 Task: Open Card Customer Retention Review in Board Sales Pipeline Management Tools to Workspace Inventory Management Software and add a team member Softage.4@softage.net, a label Yellow, a checklist Basketball, an attachment from your google drive, a color Yellow and finally, add a card description 'Plan and execute company team-building activity at a pottery class' and a comment 'Given the potential impact of this task on our team workload, let us ensure that we have the necessary resources and support to execute it effectively.'. Add a start date 'Jan 04, 1900' with a due date 'Jan 11, 1900'
Action: Mouse moved to (735, 160)
Screenshot: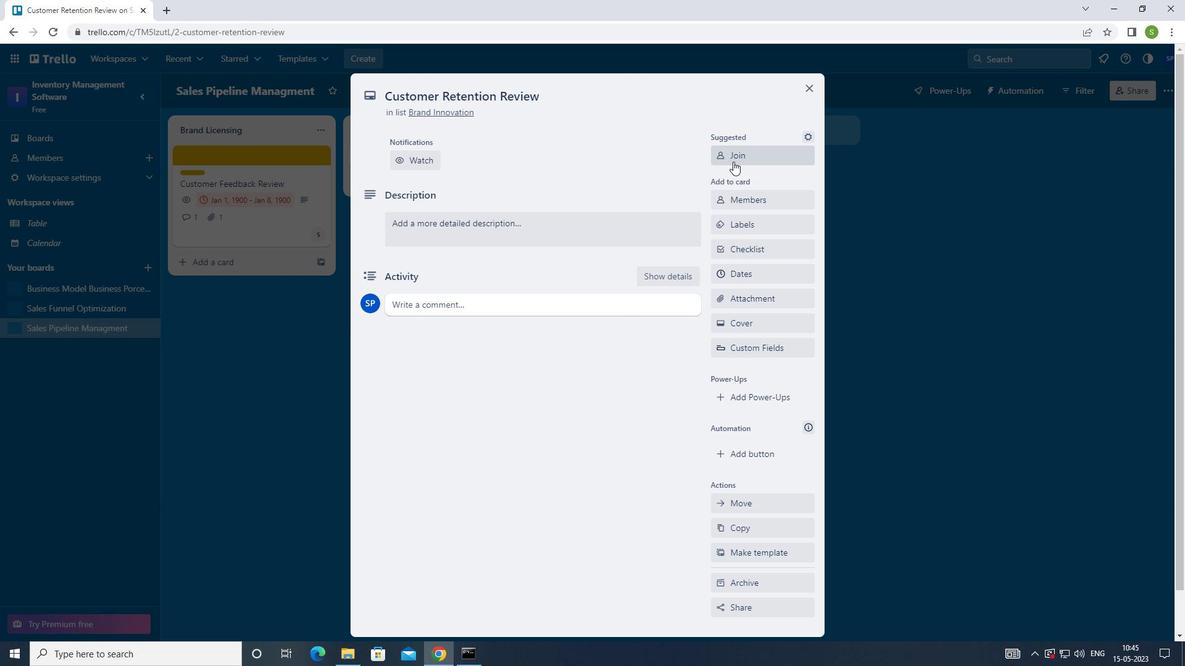 
Action: Mouse pressed left at (735, 160)
Screenshot: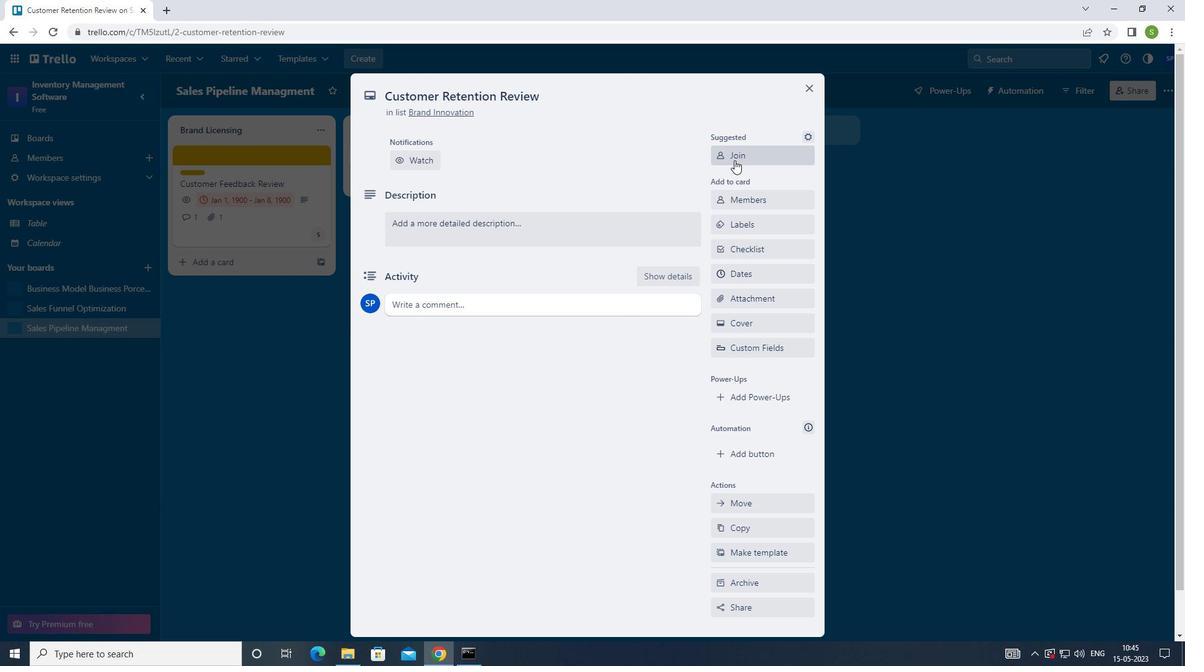 
Action: Mouse moved to (761, 155)
Screenshot: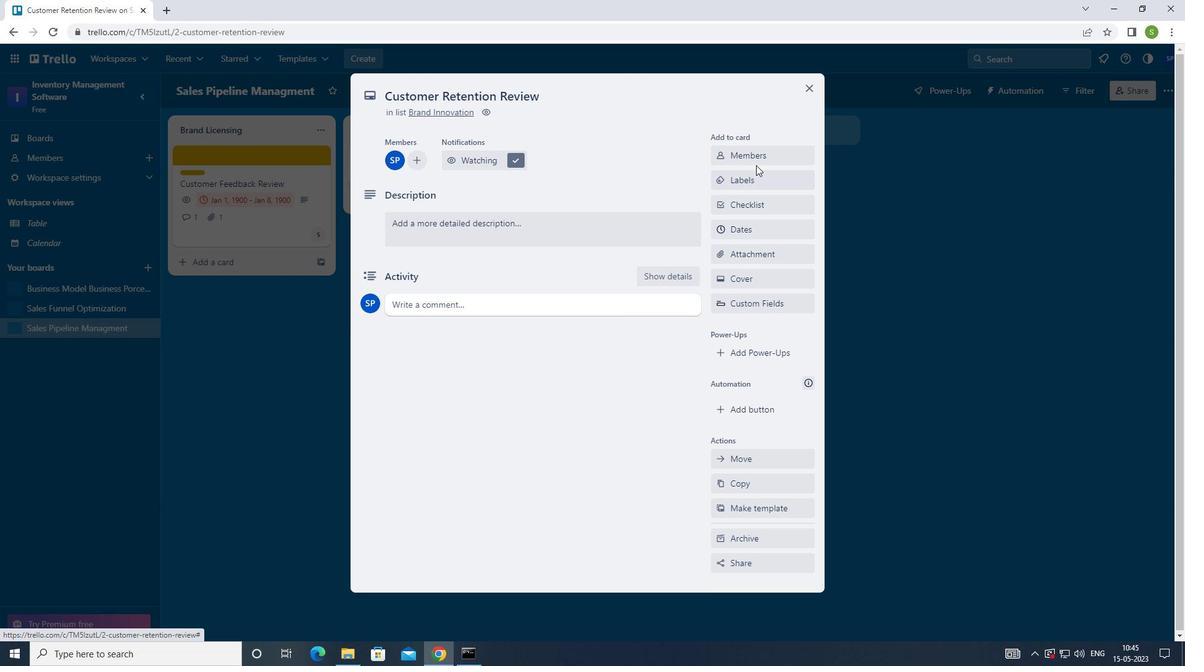 
Action: Mouse pressed left at (761, 155)
Screenshot: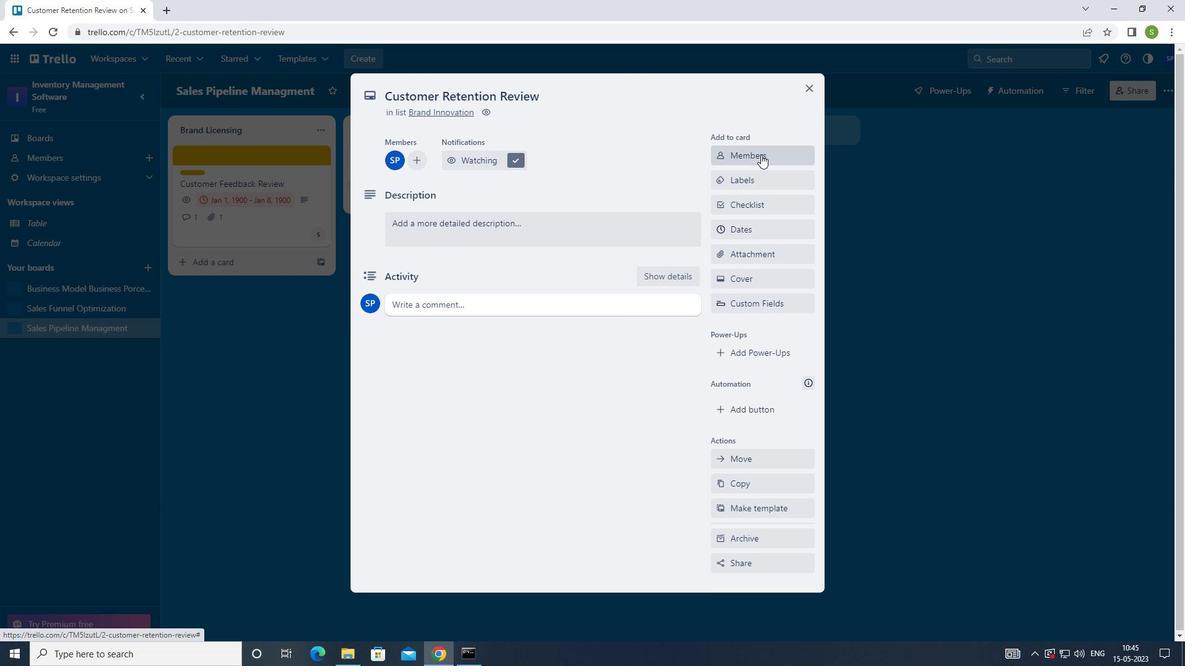 
Action: Mouse moved to (543, 250)
Screenshot: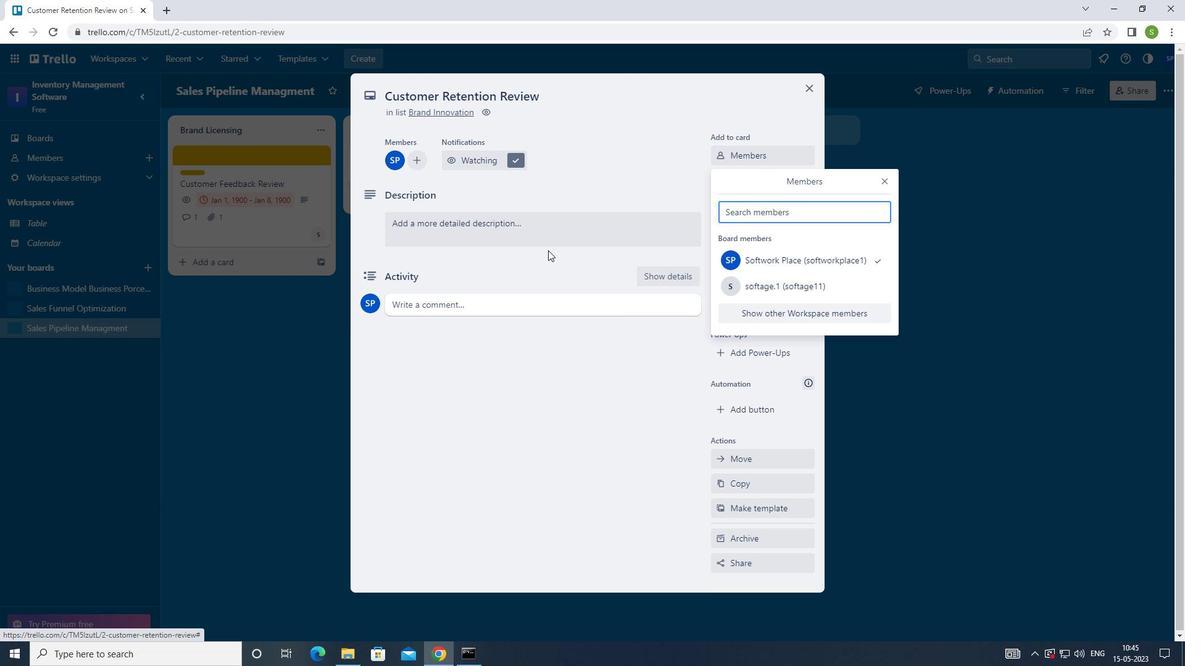 
Action: Key pressed <Key.shift>SOFTAGE.4<Key.shift>@SOFTAGE.NET
Screenshot: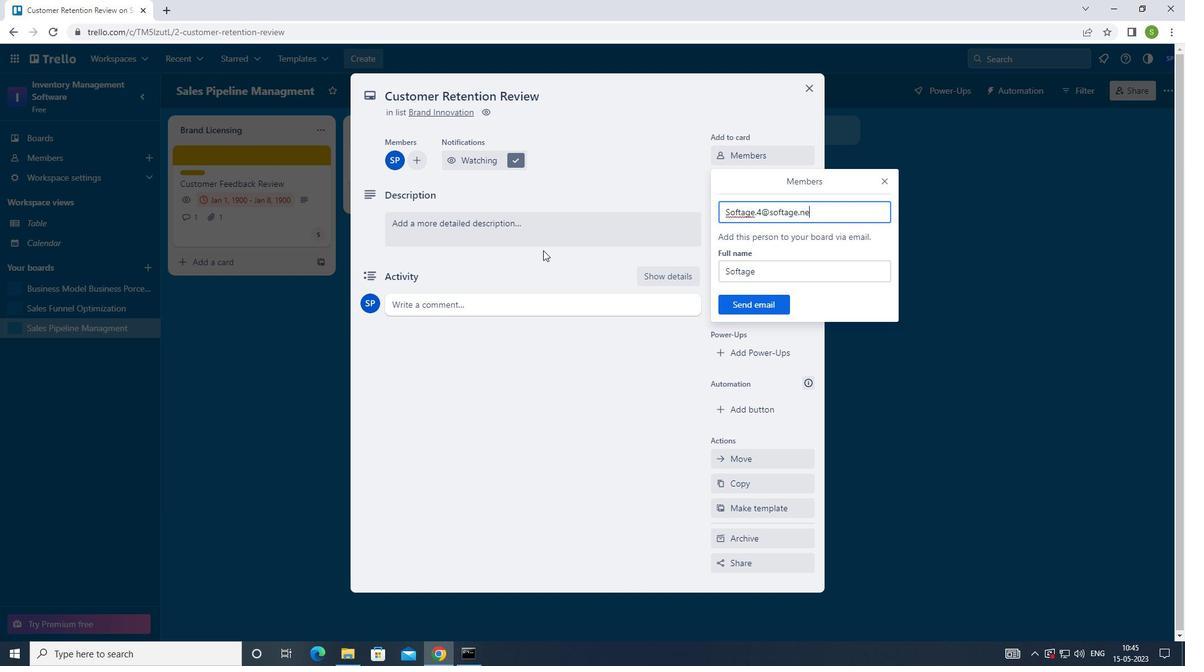 
Action: Mouse moved to (752, 306)
Screenshot: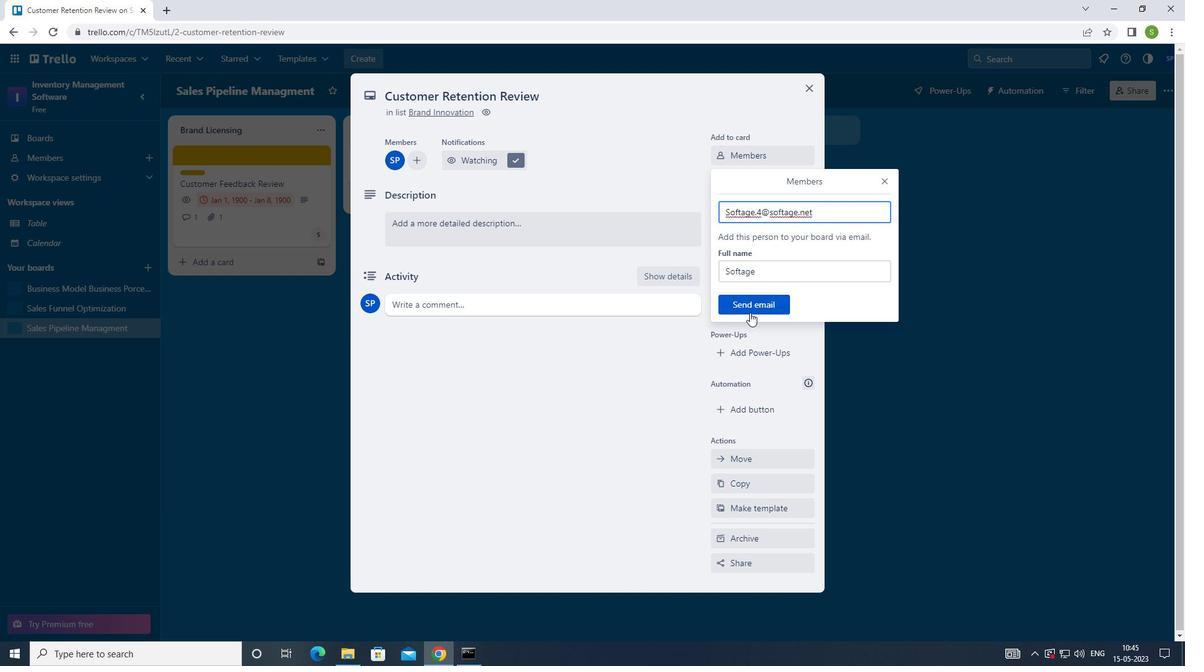 
Action: Mouse pressed left at (752, 306)
Screenshot: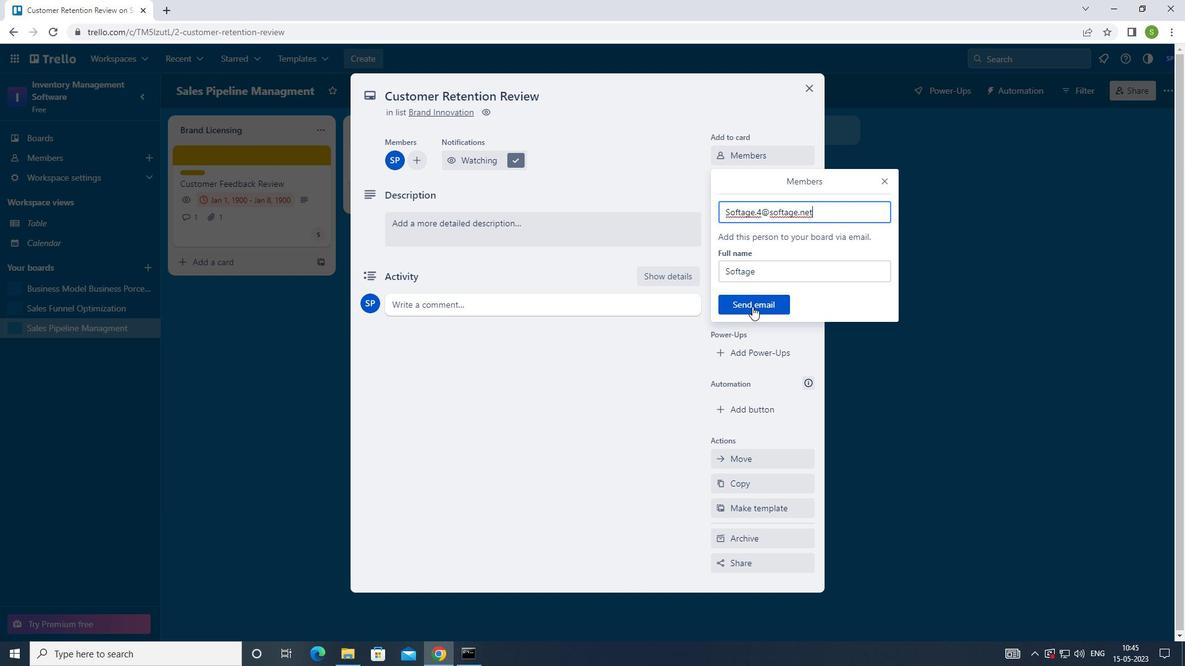 
Action: Mouse moved to (758, 182)
Screenshot: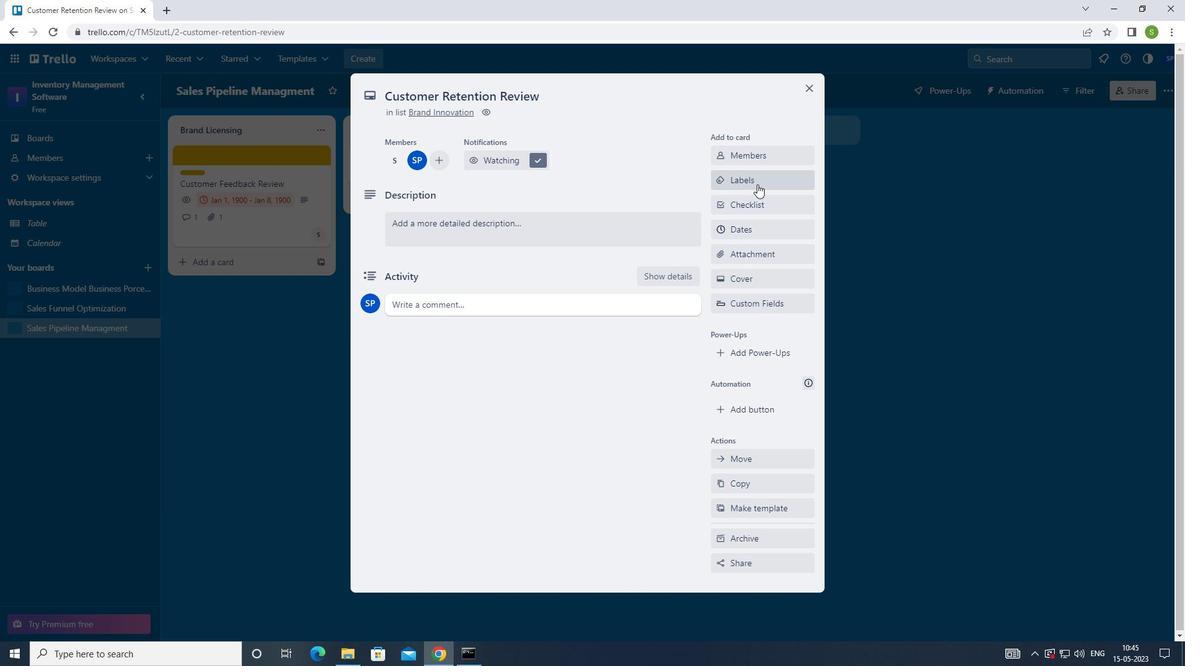 
Action: Mouse pressed left at (758, 182)
Screenshot: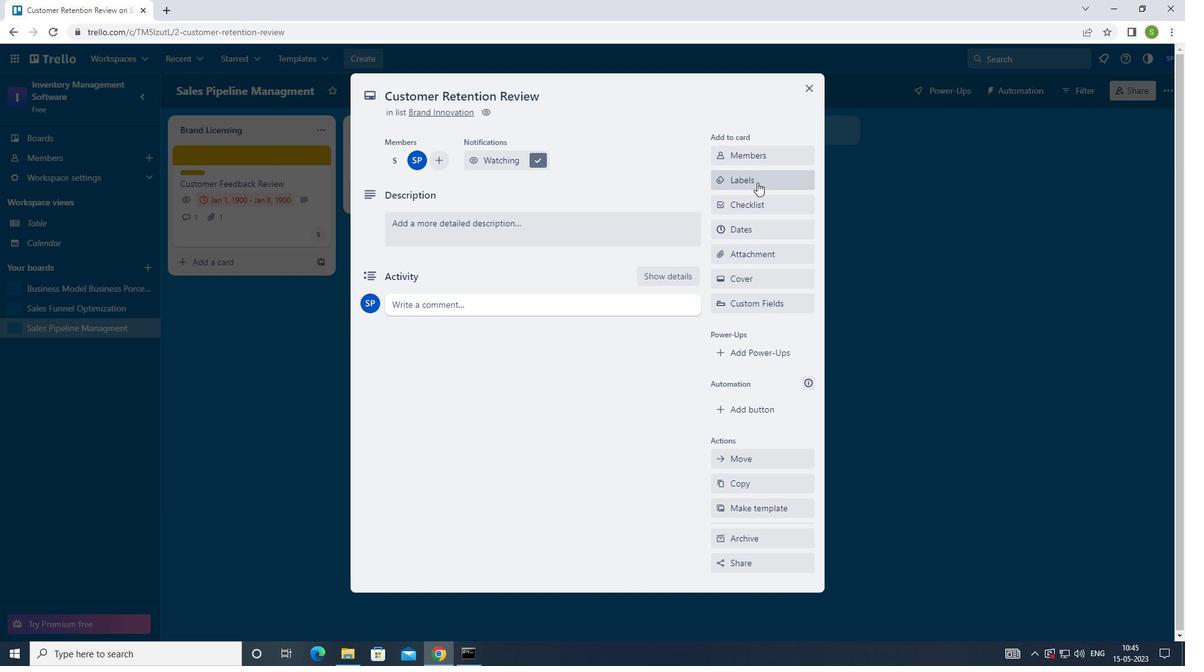 
Action: Mouse moved to (722, 305)
Screenshot: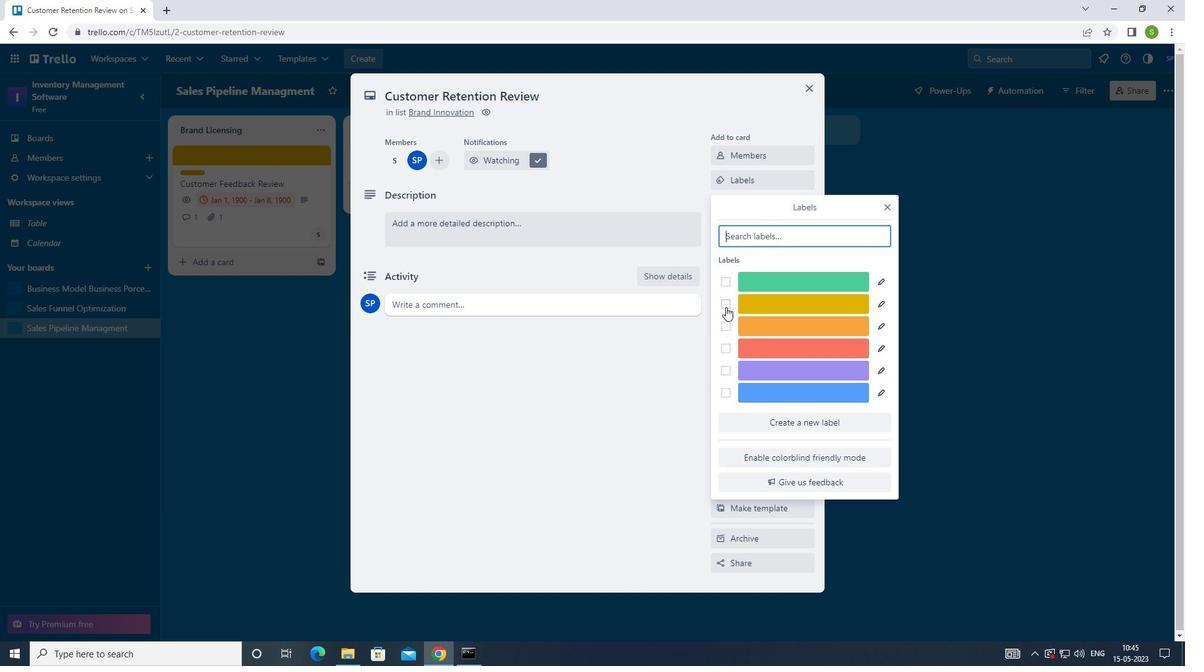 
Action: Mouse pressed left at (722, 305)
Screenshot: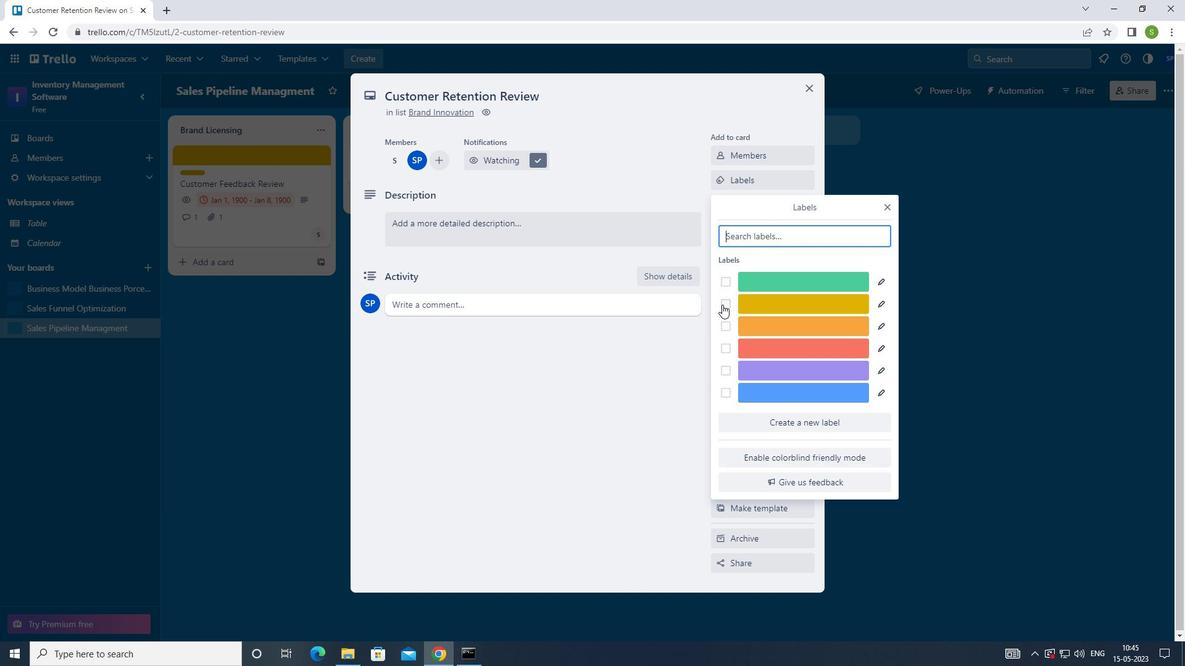 
Action: Mouse moved to (889, 208)
Screenshot: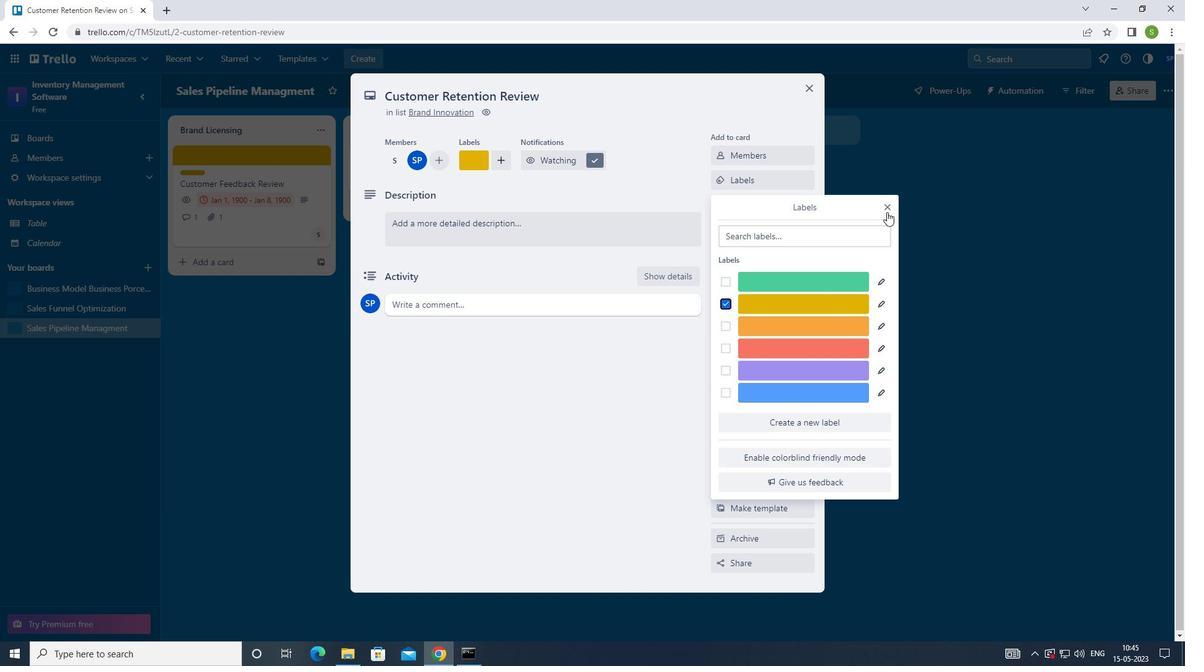 
Action: Mouse pressed left at (889, 208)
Screenshot: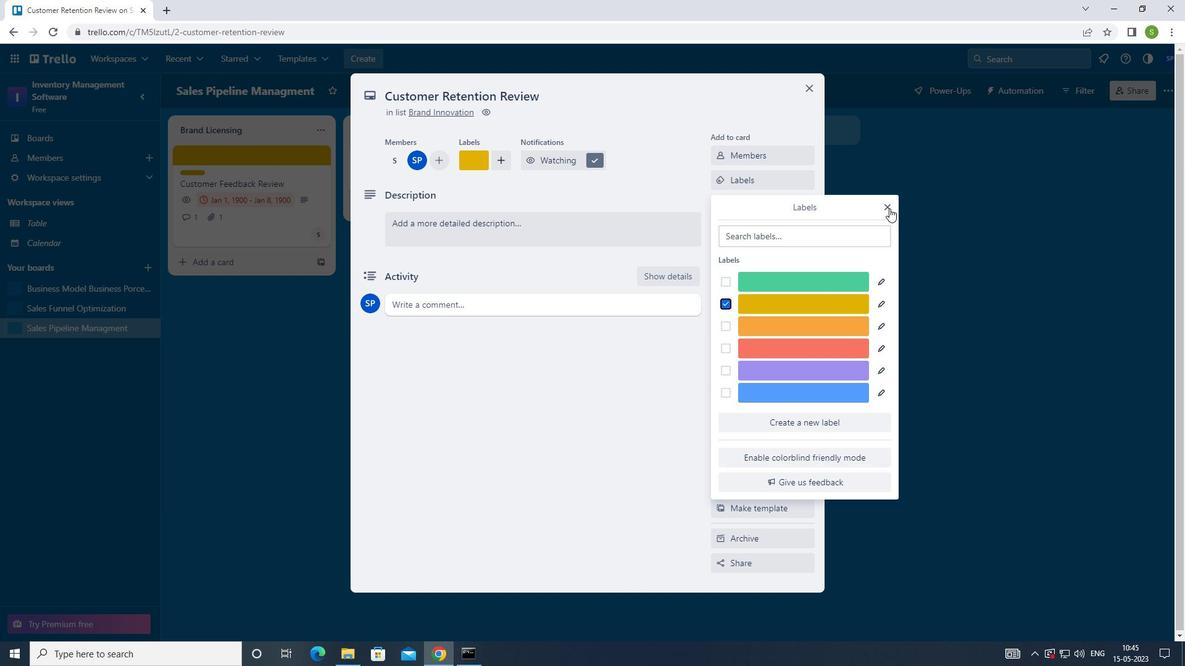 
Action: Mouse moved to (772, 206)
Screenshot: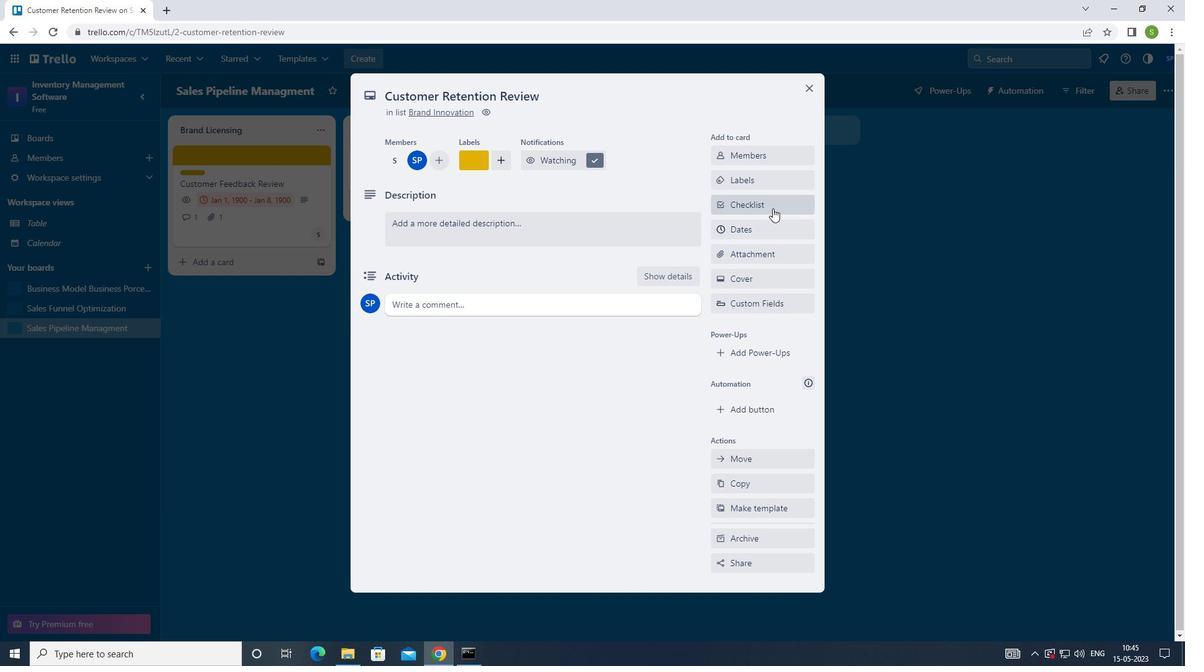 
Action: Mouse pressed left at (772, 206)
Screenshot: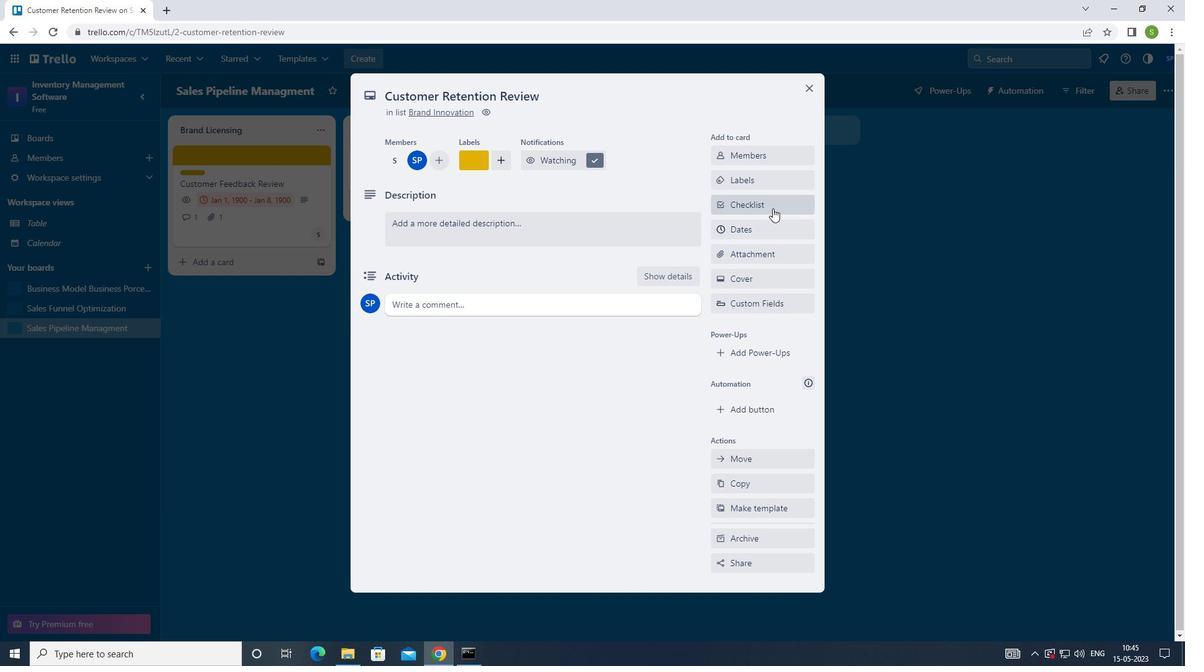 
Action: Mouse moved to (847, 375)
Screenshot: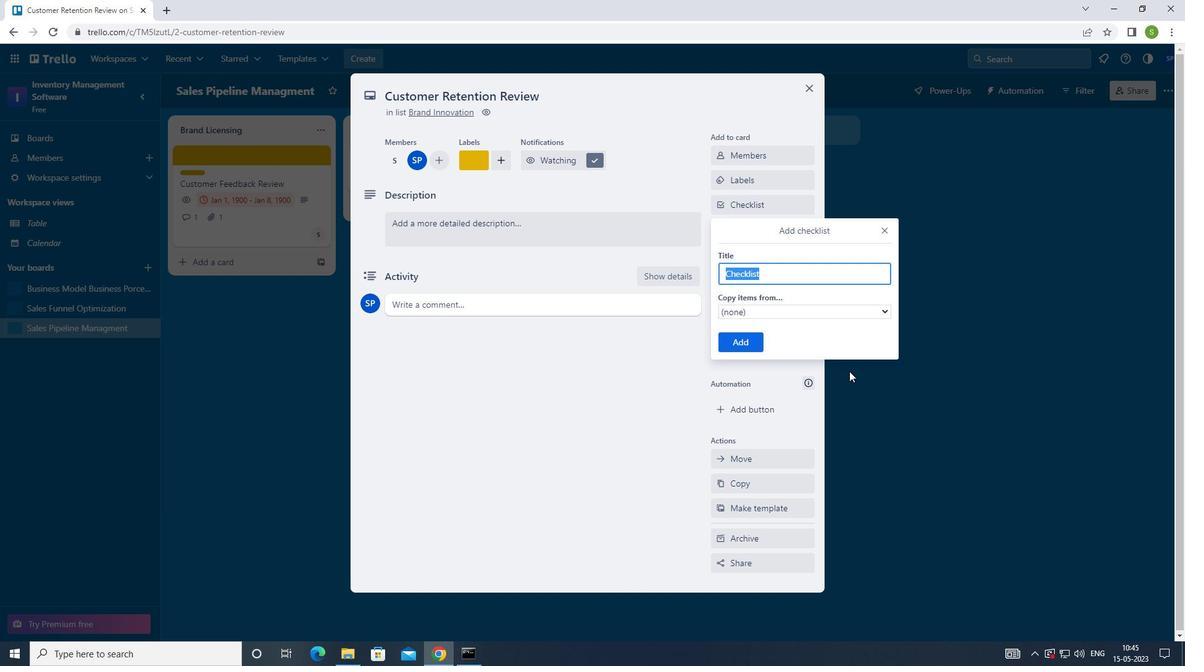 
Action: Key pressed <Key.shift><Key.shift><Key.shift><Key.shift><Key.shift><Key.shift><Key.shift><Key.shift><Key.shift><Key.shift><Key.shift><Key.shift><Key.shift><Key.shift><Key.shift><Key.shift><Key.shift><Key.shift>BASKETA<Key.backspace>BALL
Screenshot: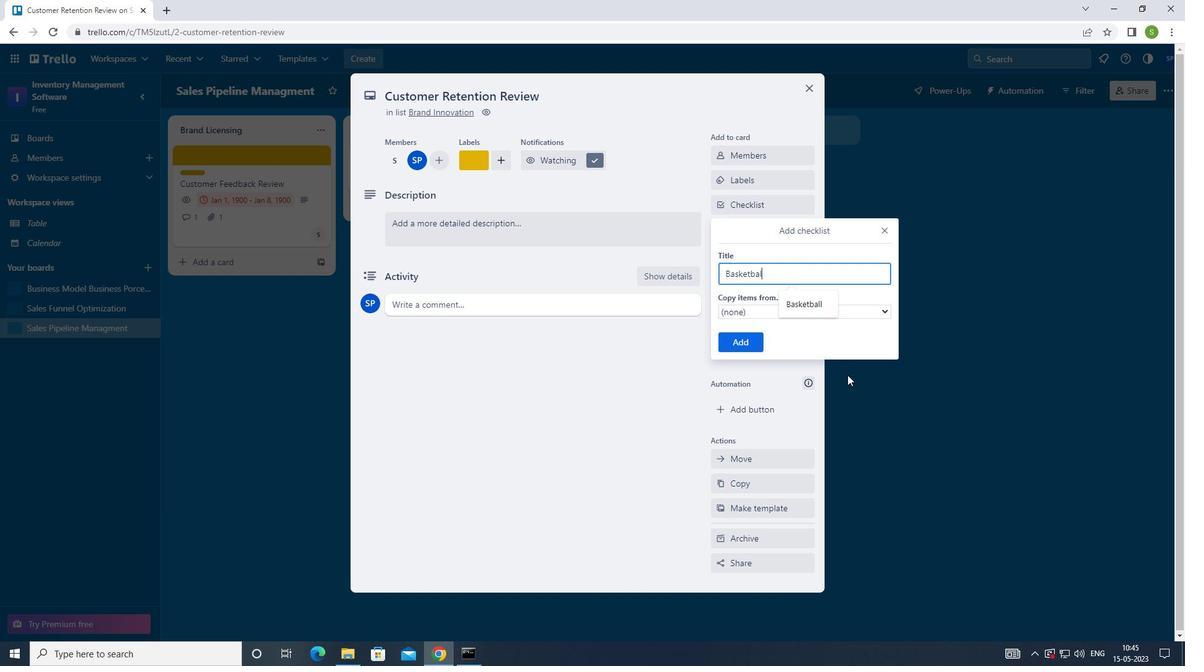 
Action: Mouse moved to (749, 343)
Screenshot: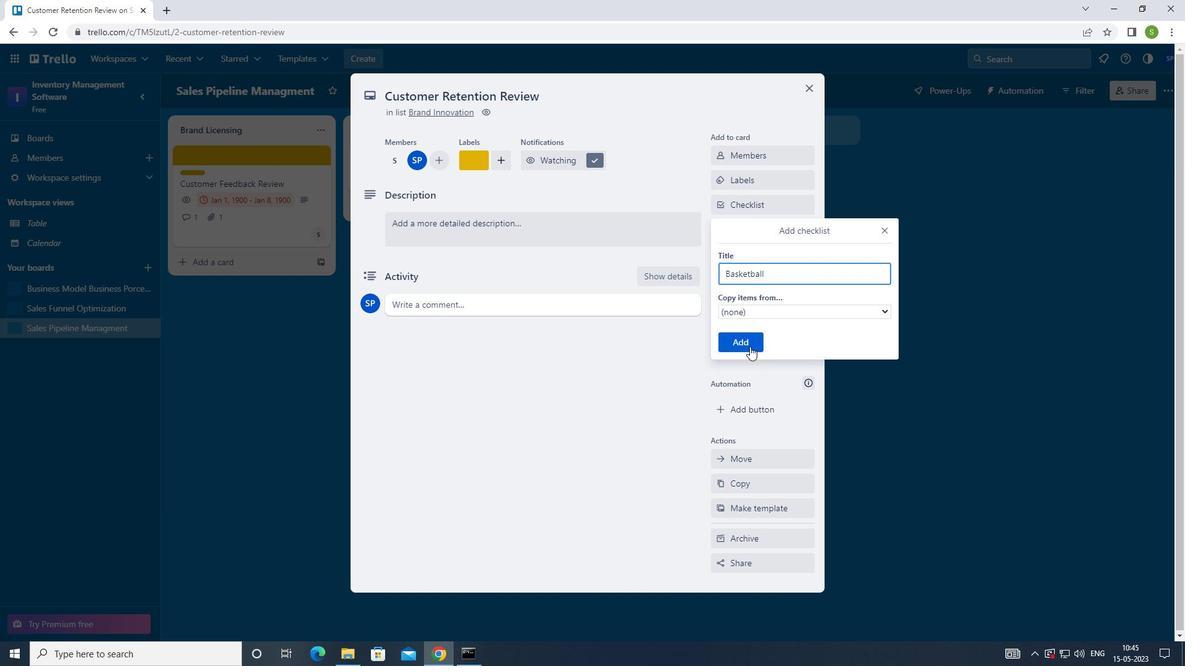 
Action: Mouse pressed left at (749, 343)
Screenshot: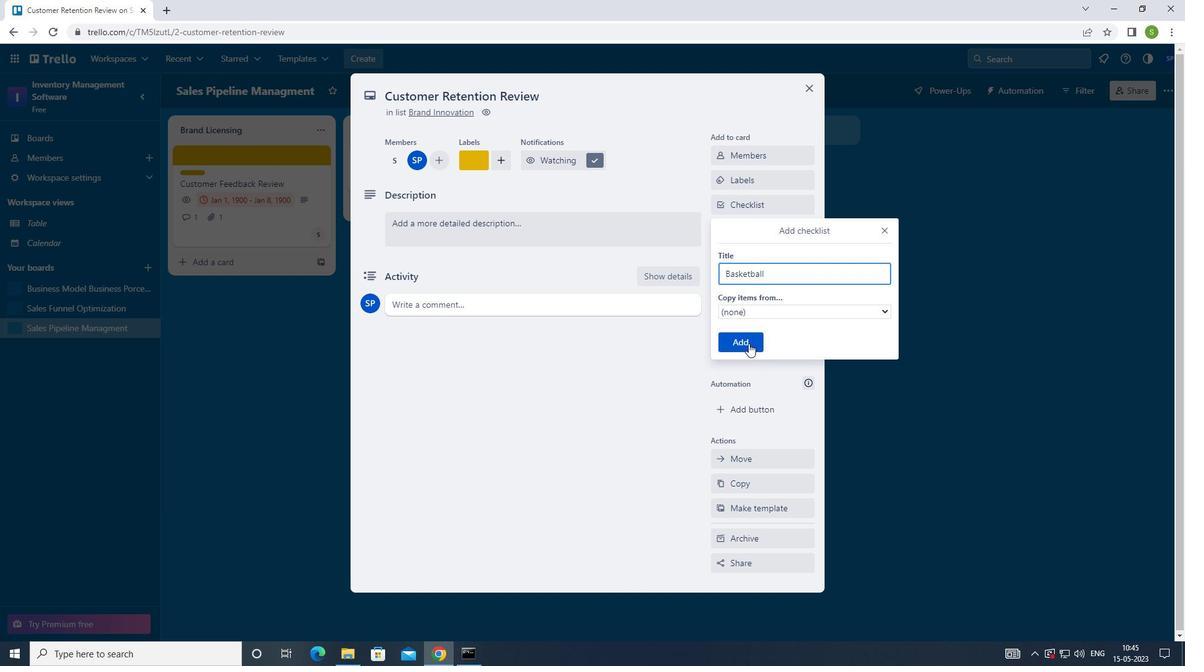 
Action: Mouse moved to (748, 257)
Screenshot: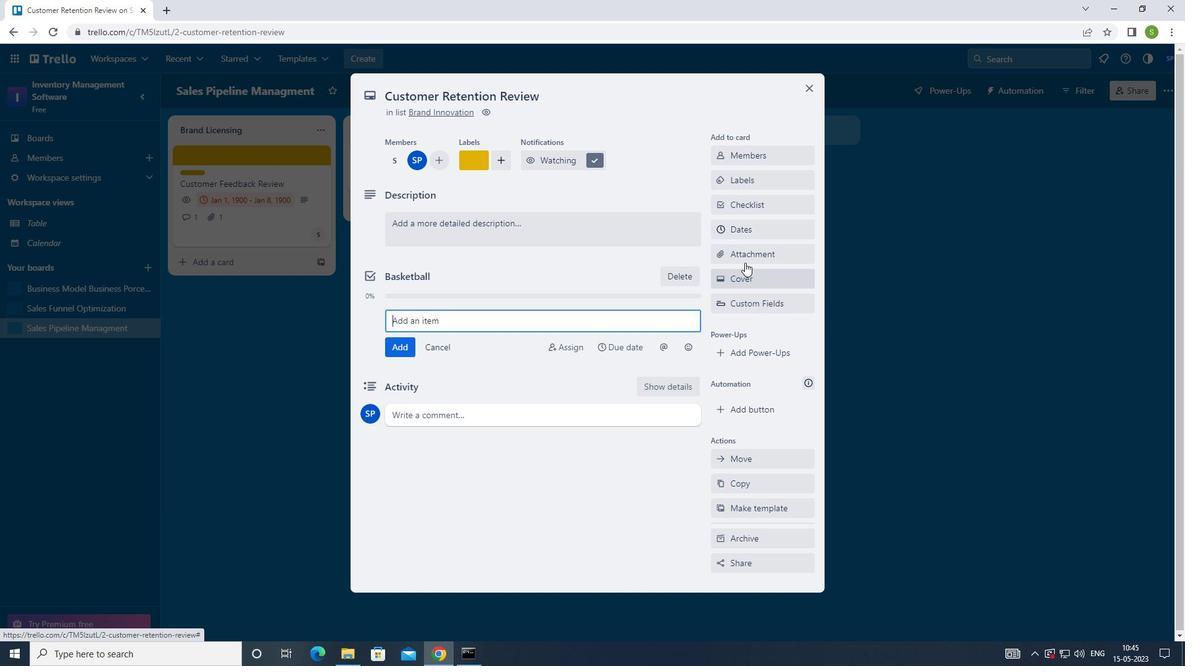 
Action: Mouse pressed left at (748, 257)
Screenshot: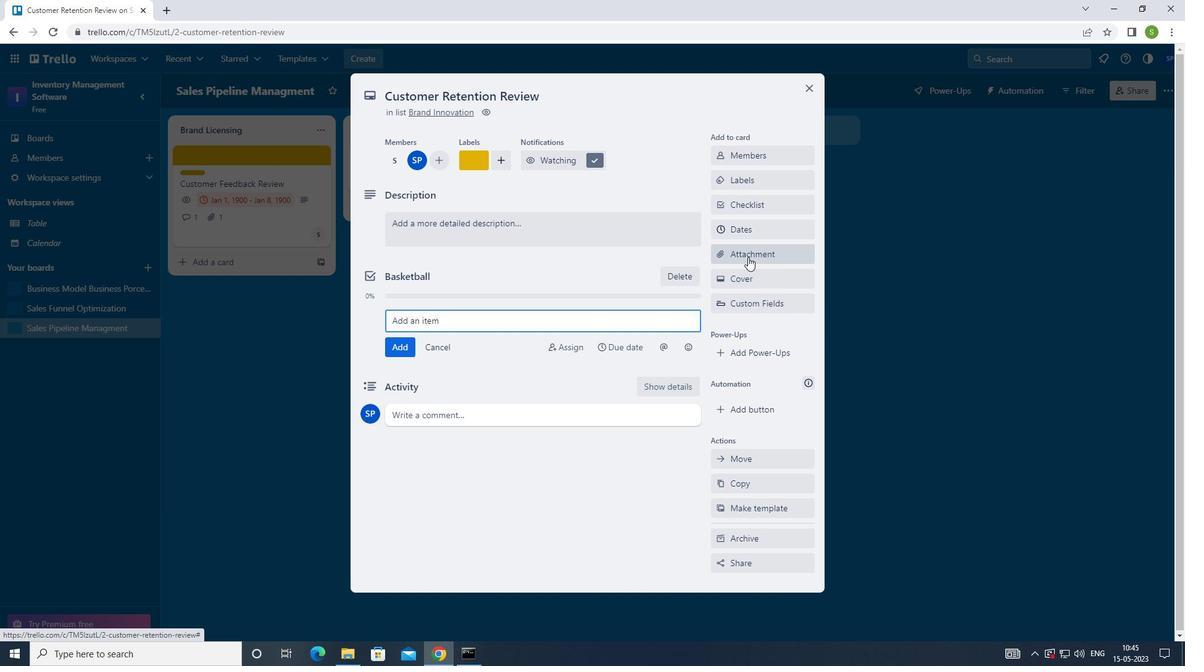 
Action: Mouse moved to (734, 346)
Screenshot: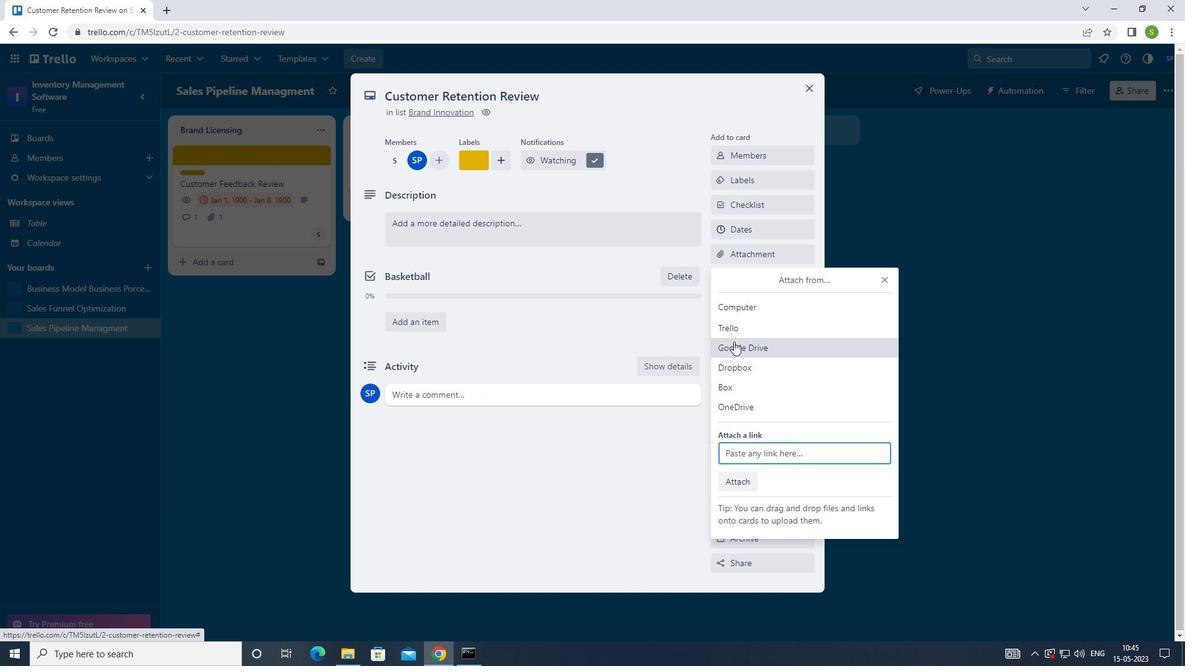 
Action: Mouse pressed left at (734, 346)
Screenshot: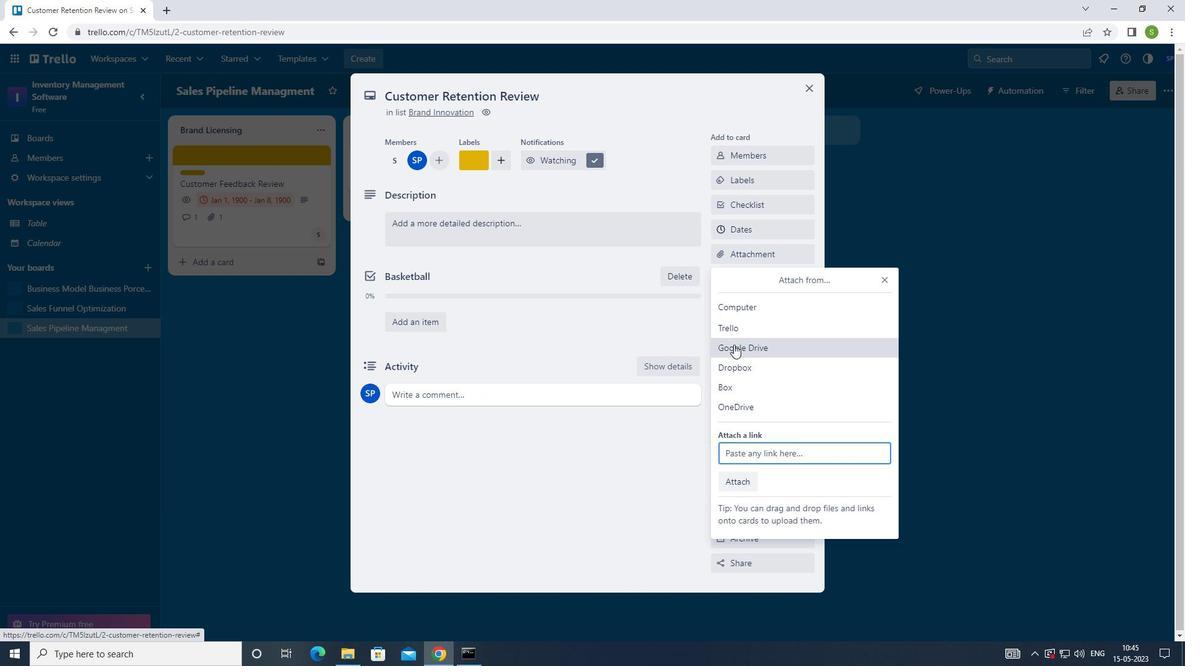 
Action: Mouse moved to (345, 290)
Screenshot: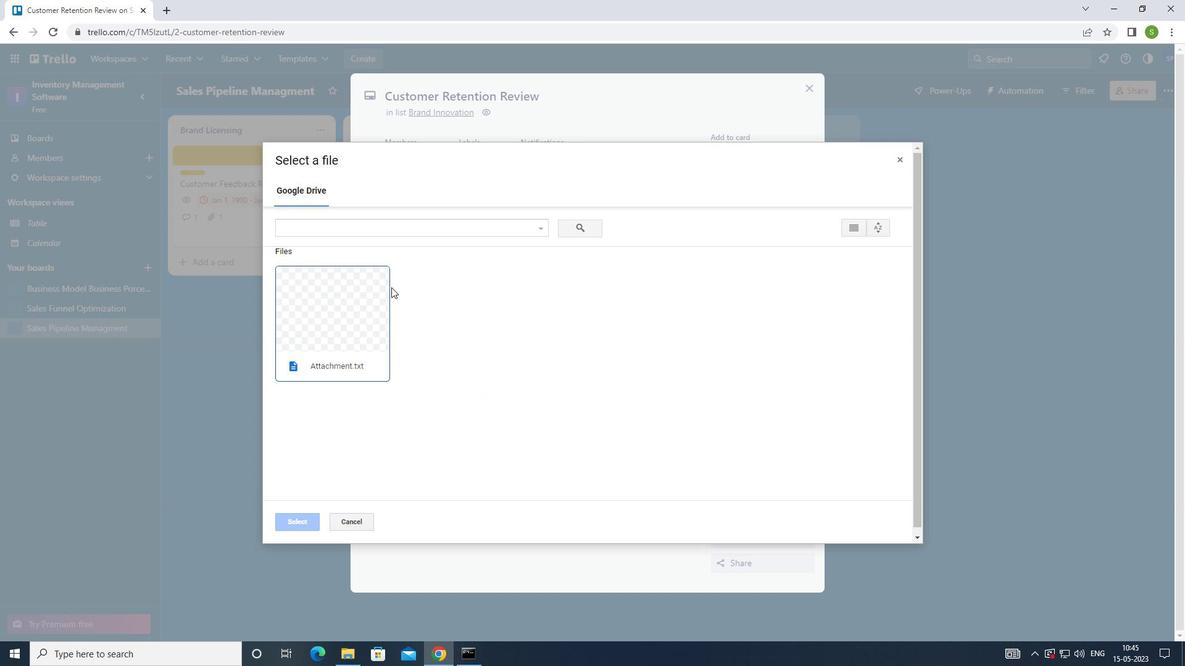 
Action: Mouse pressed left at (345, 290)
Screenshot: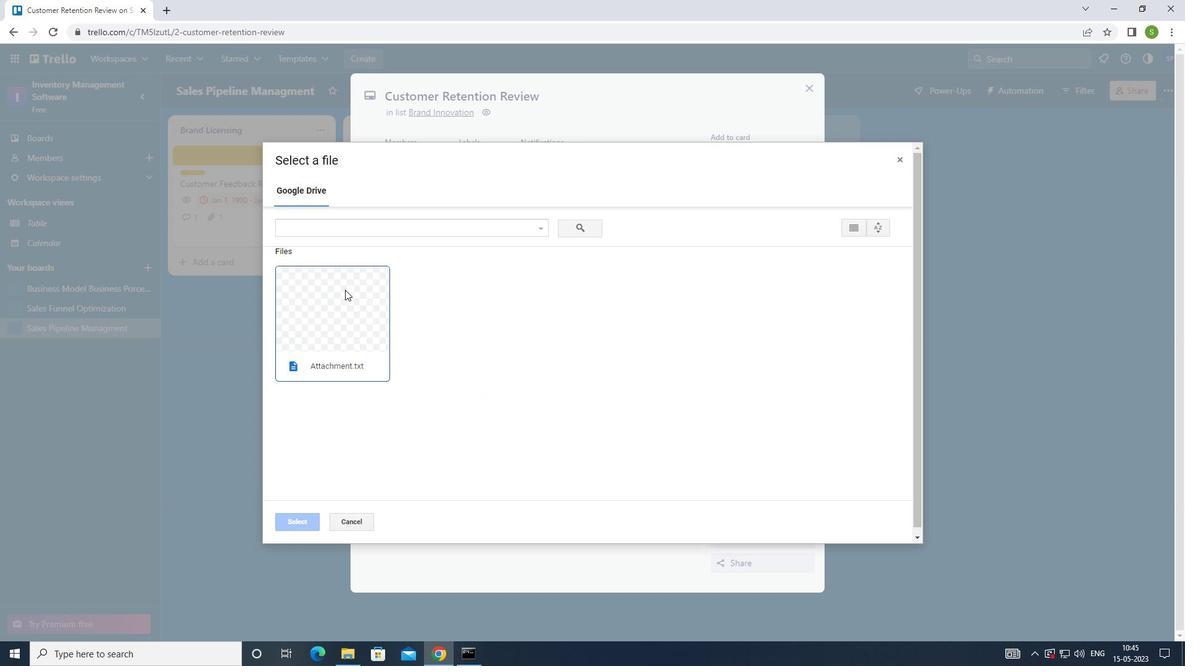 
Action: Mouse moved to (298, 523)
Screenshot: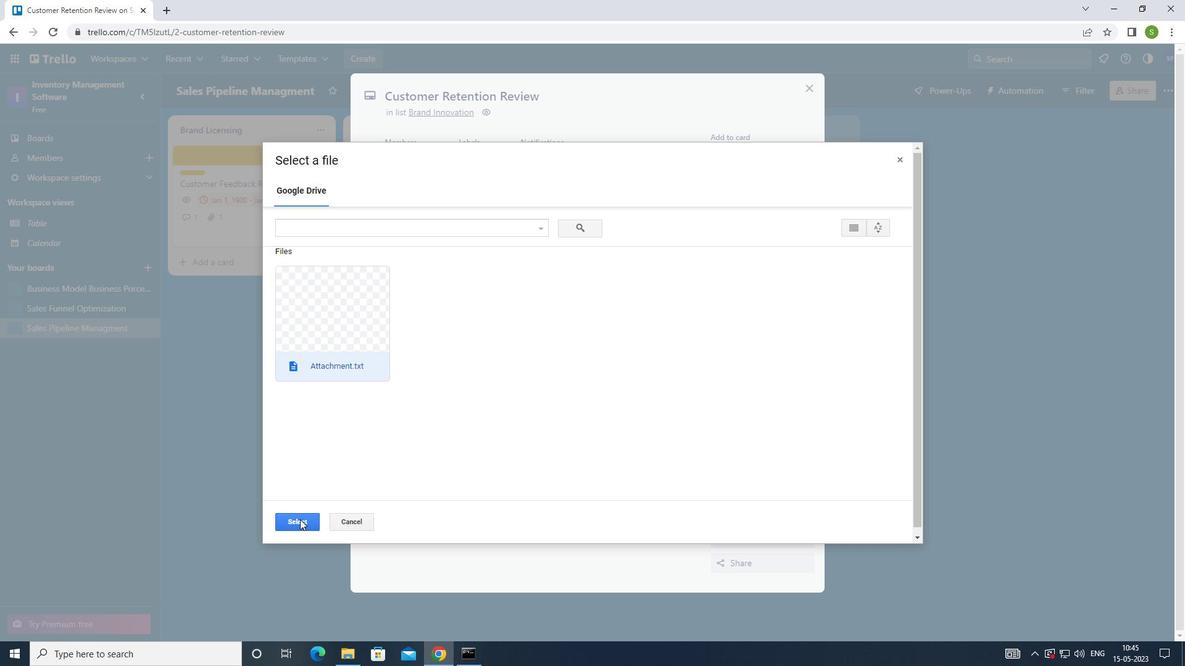 
Action: Mouse pressed left at (298, 523)
Screenshot: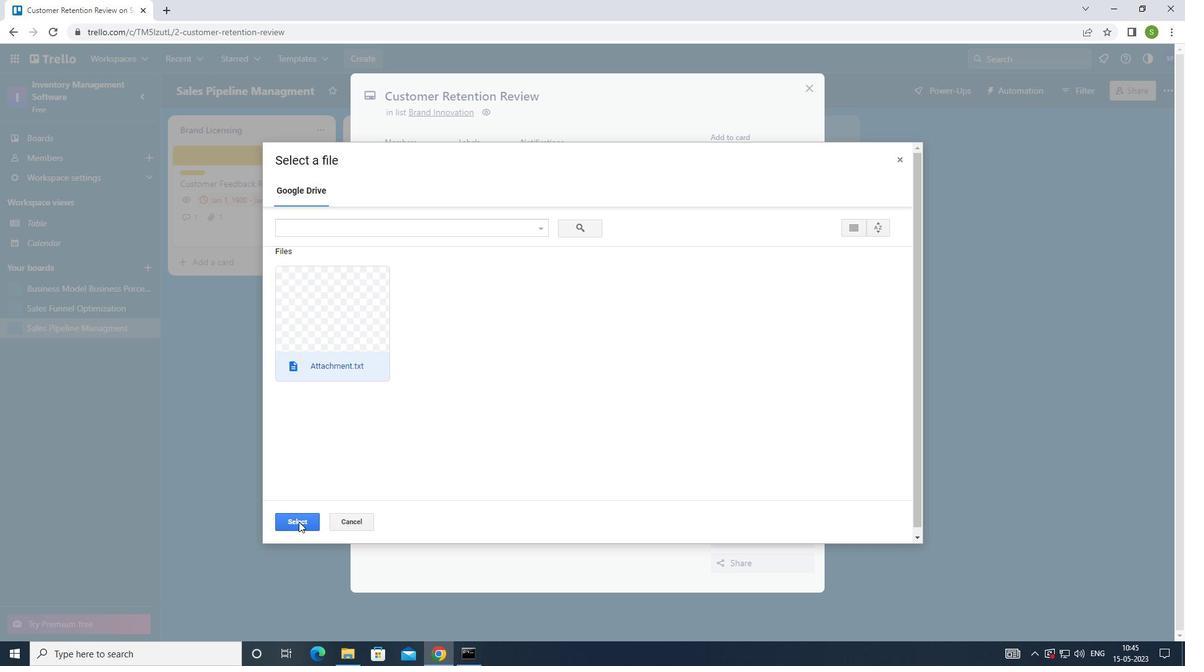 
Action: Mouse moved to (754, 279)
Screenshot: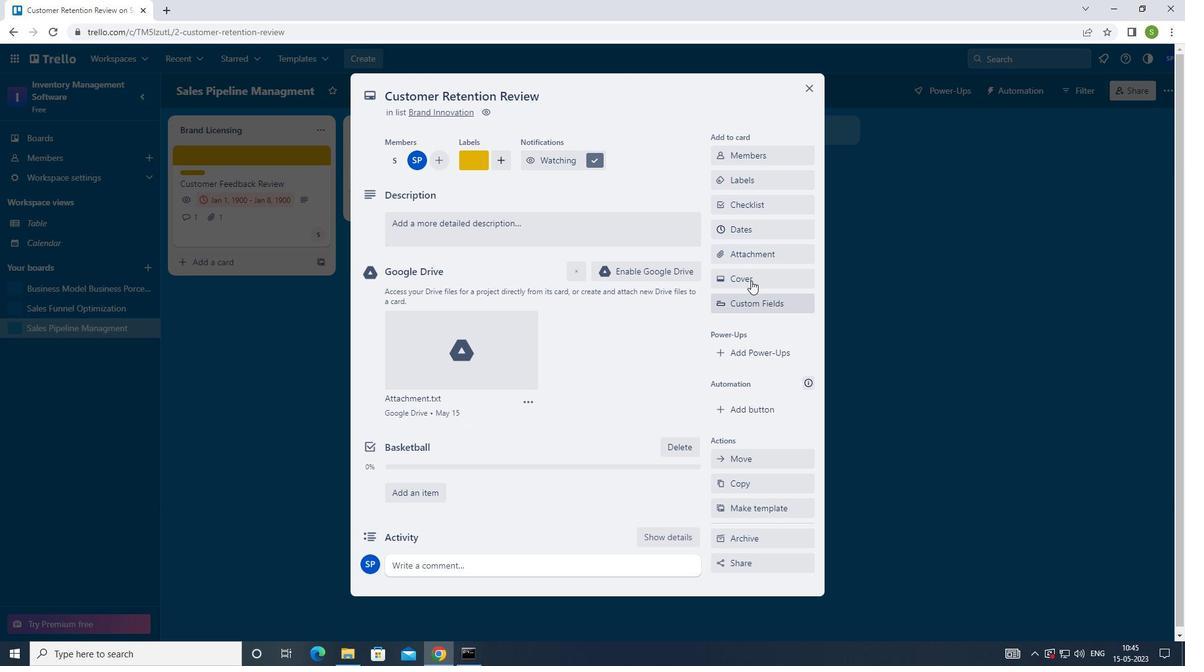 
Action: Mouse pressed left at (754, 279)
Screenshot: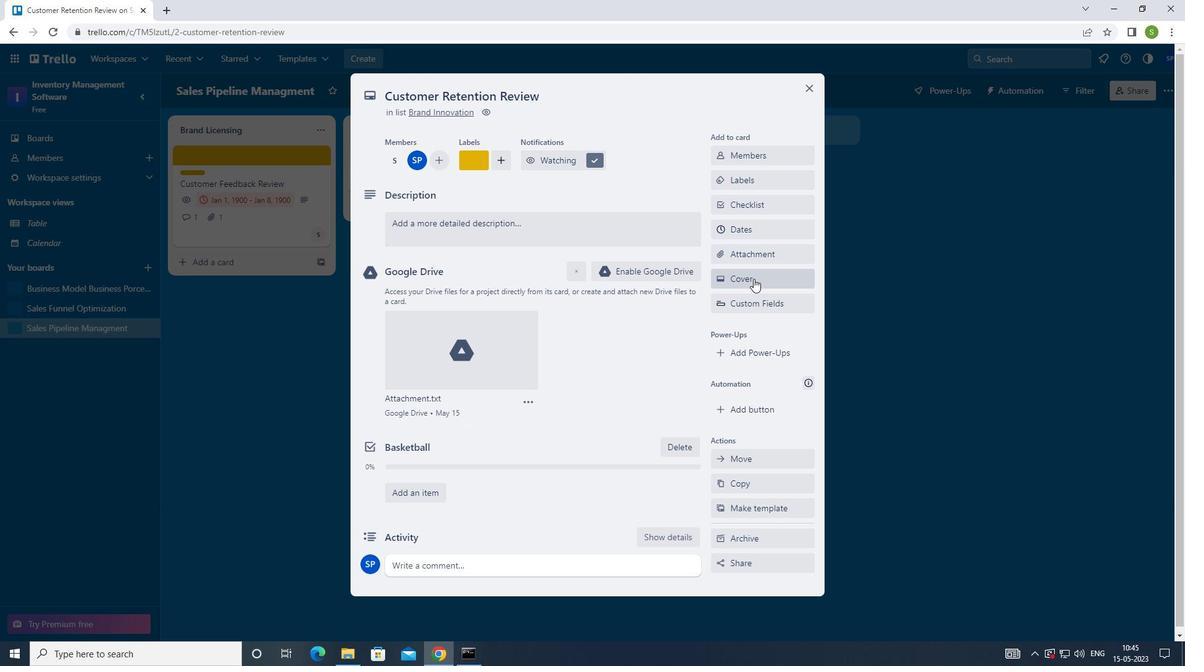 
Action: Mouse moved to (764, 390)
Screenshot: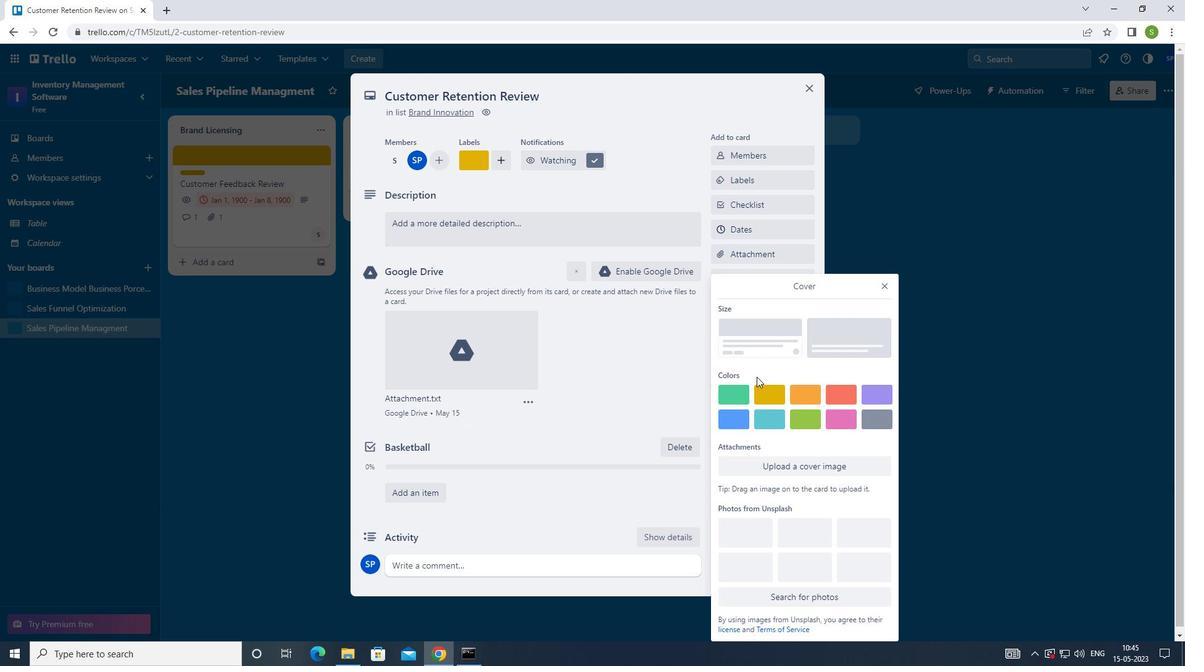 
Action: Mouse pressed left at (764, 390)
Screenshot: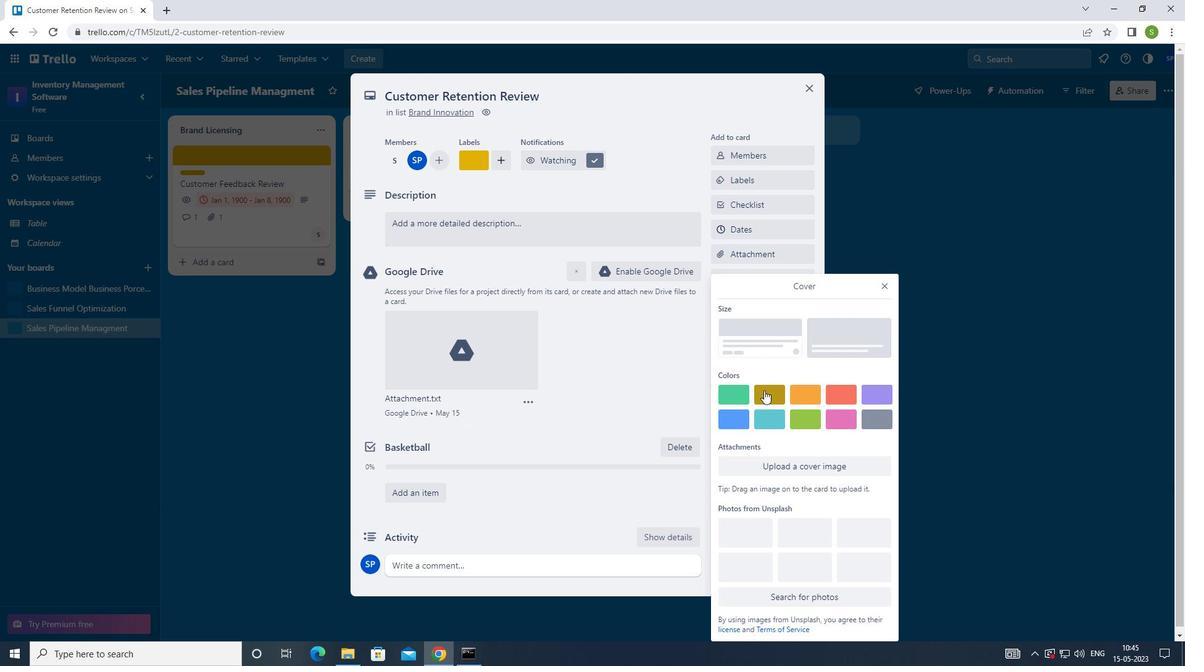 
Action: Mouse moved to (884, 264)
Screenshot: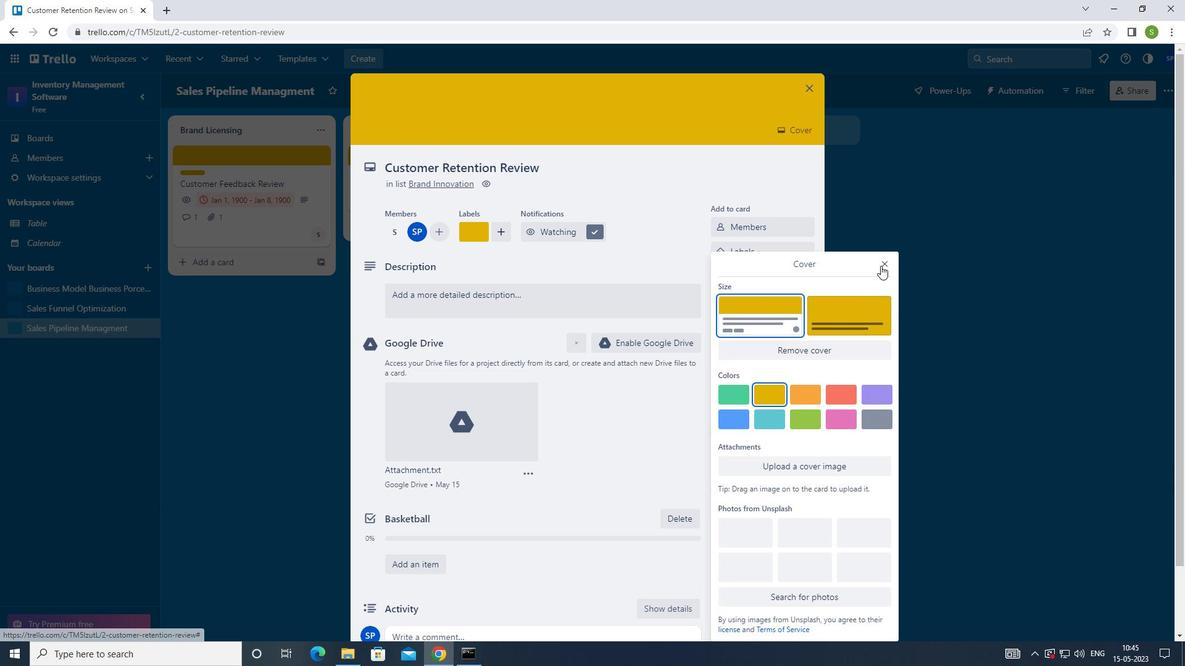 
Action: Mouse pressed left at (884, 264)
Screenshot: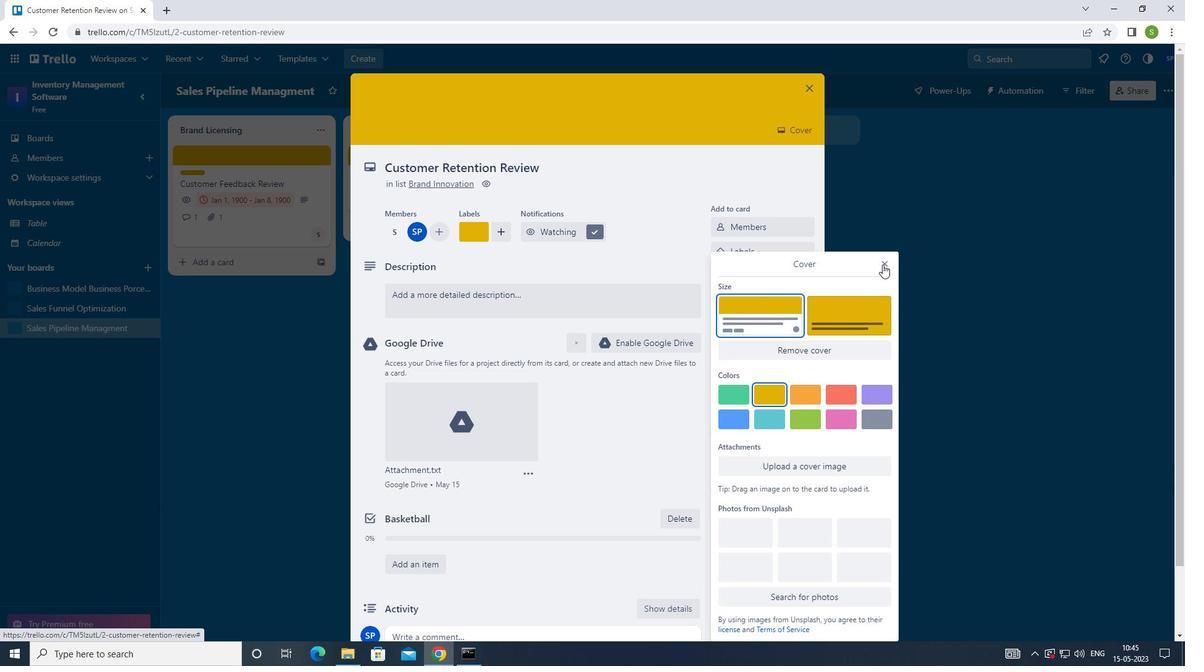 
Action: Mouse moved to (557, 300)
Screenshot: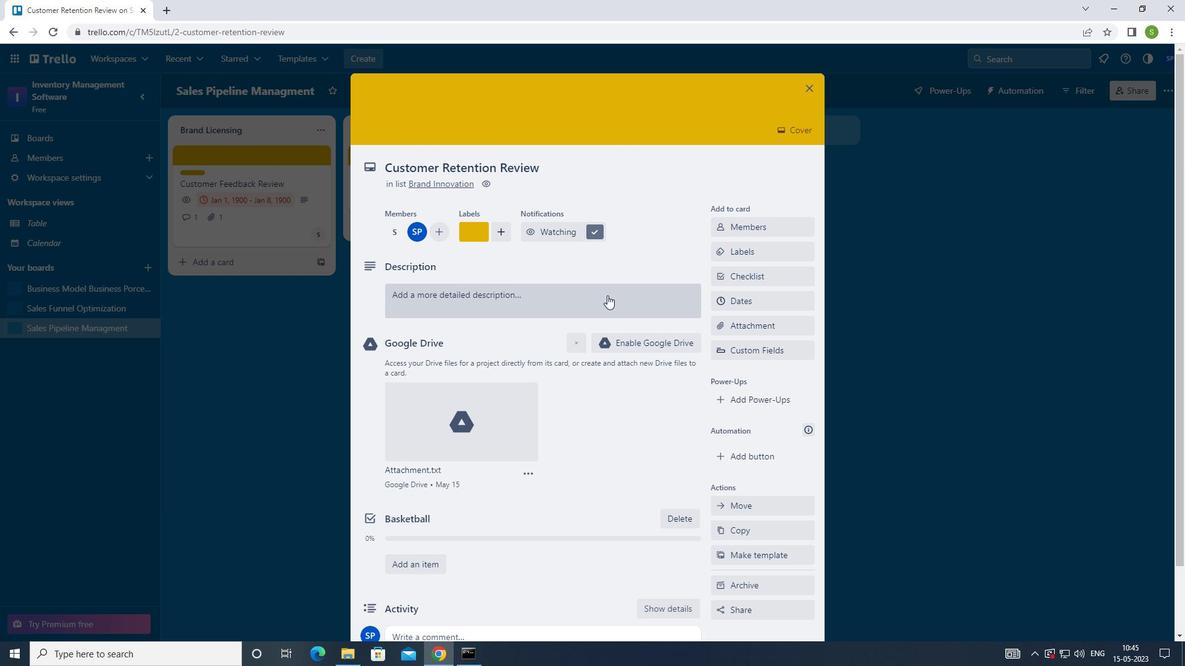 
Action: Mouse pressed left at (557, 300)
Screenshot: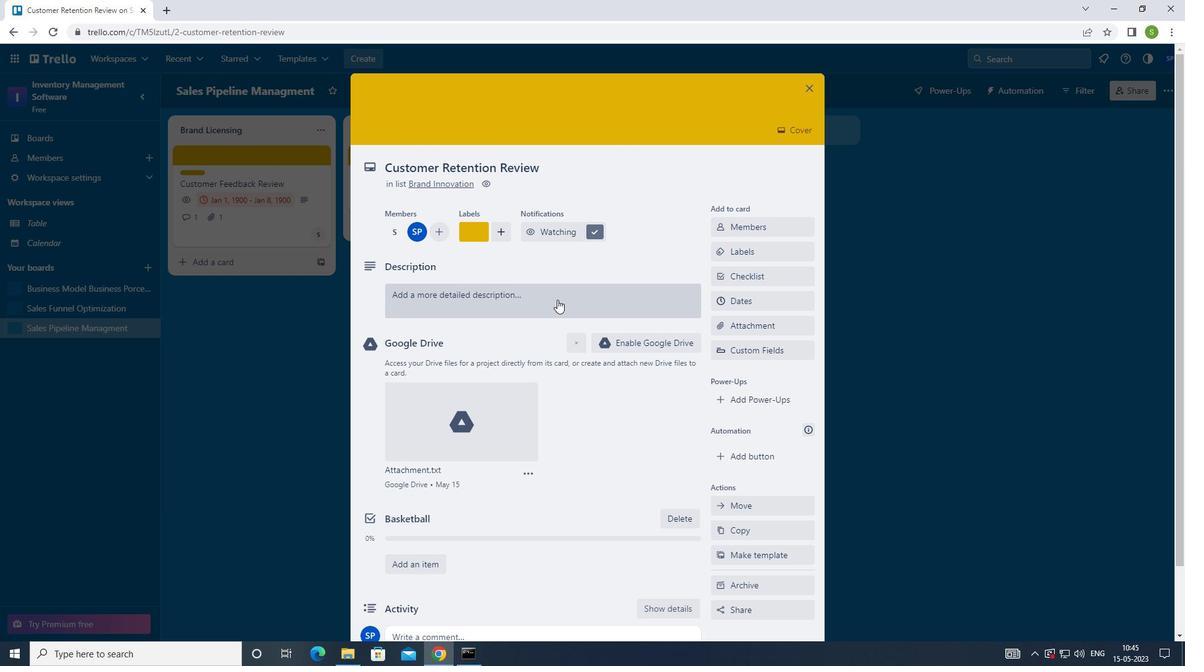 
Action: Mouse moved to (570, 235)
Screenshot: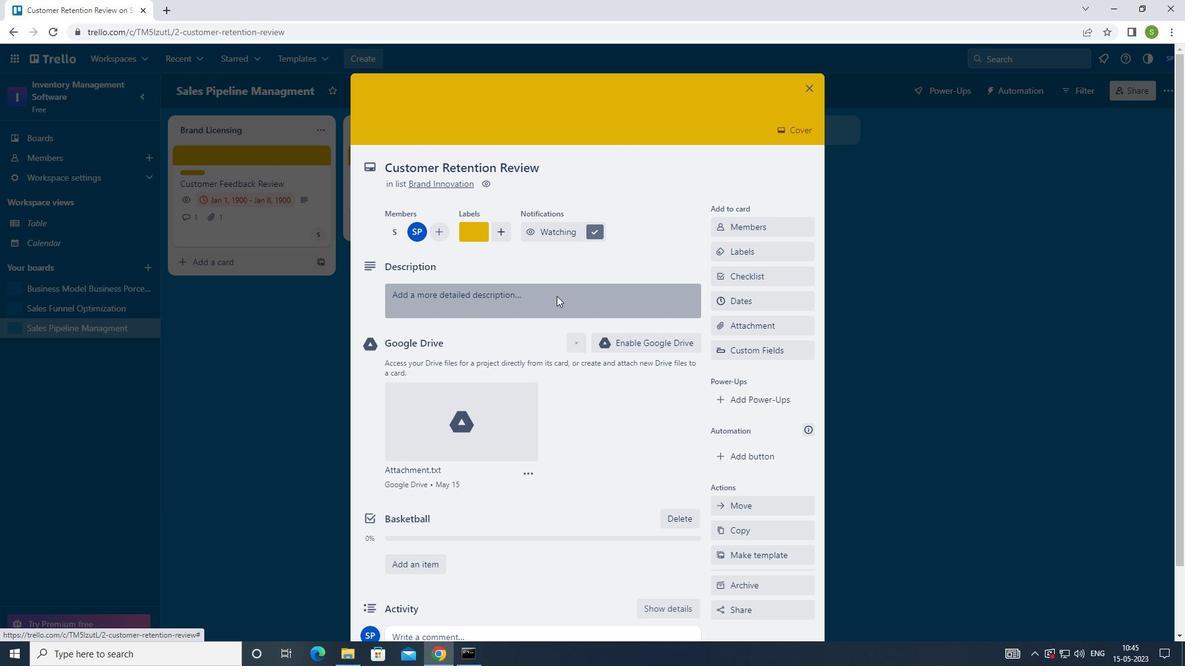 
Action: Key pressed <Key.shift_r>PLAN<Key.space>AND<Key.space>EXECUTE<Key.space>COMPANY<Key.space>TEAM-BUILDING<Key.space>ACTIVITY<Key.space>AT<Key.space>A<Key.space>POTTERY<Key.space>CLASS
Screenshot: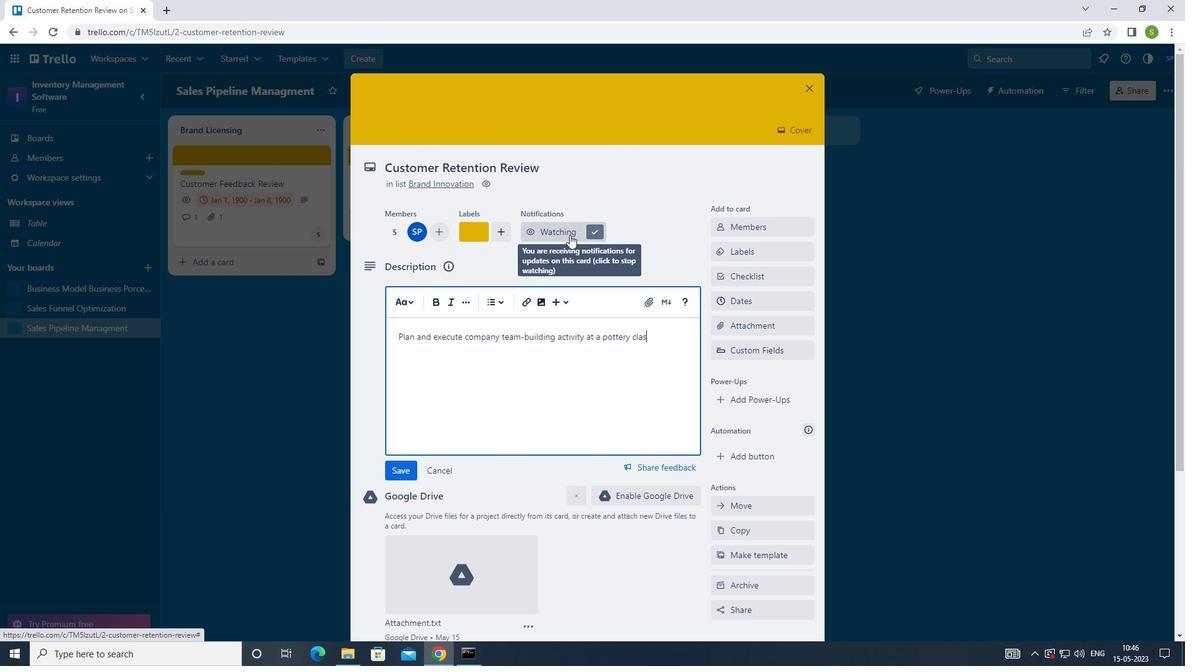 
Action: Mouse moved to (405, 471)
Screenshot: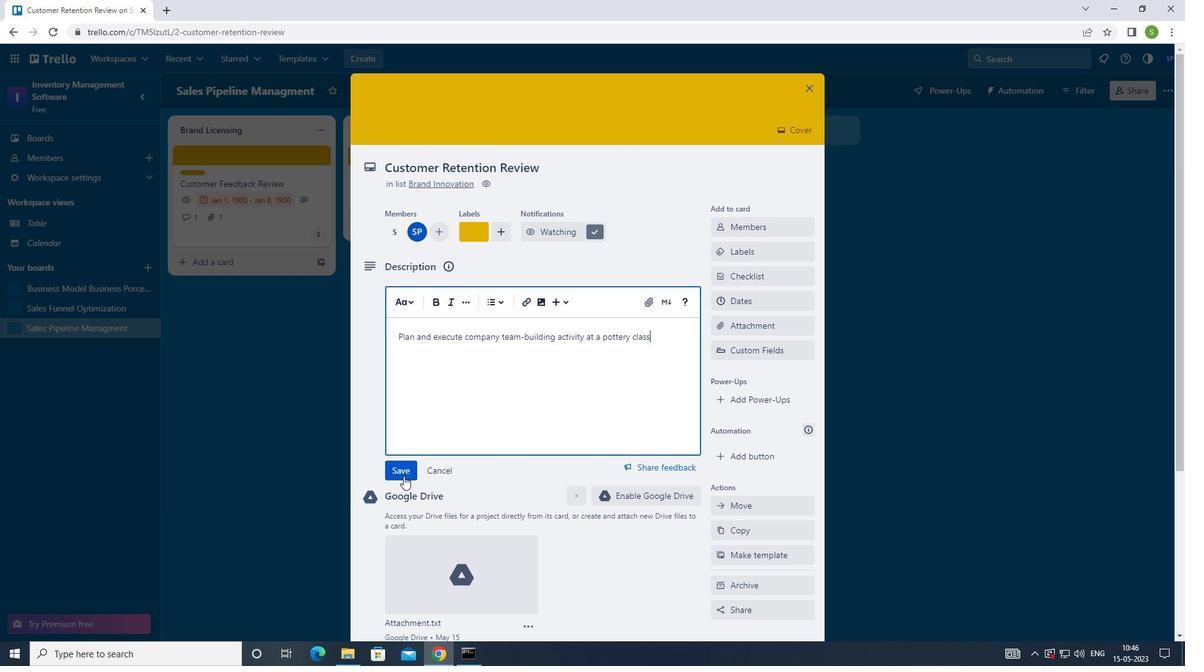 
Action: Mouse pressed left at (405, 471)
Screenshot: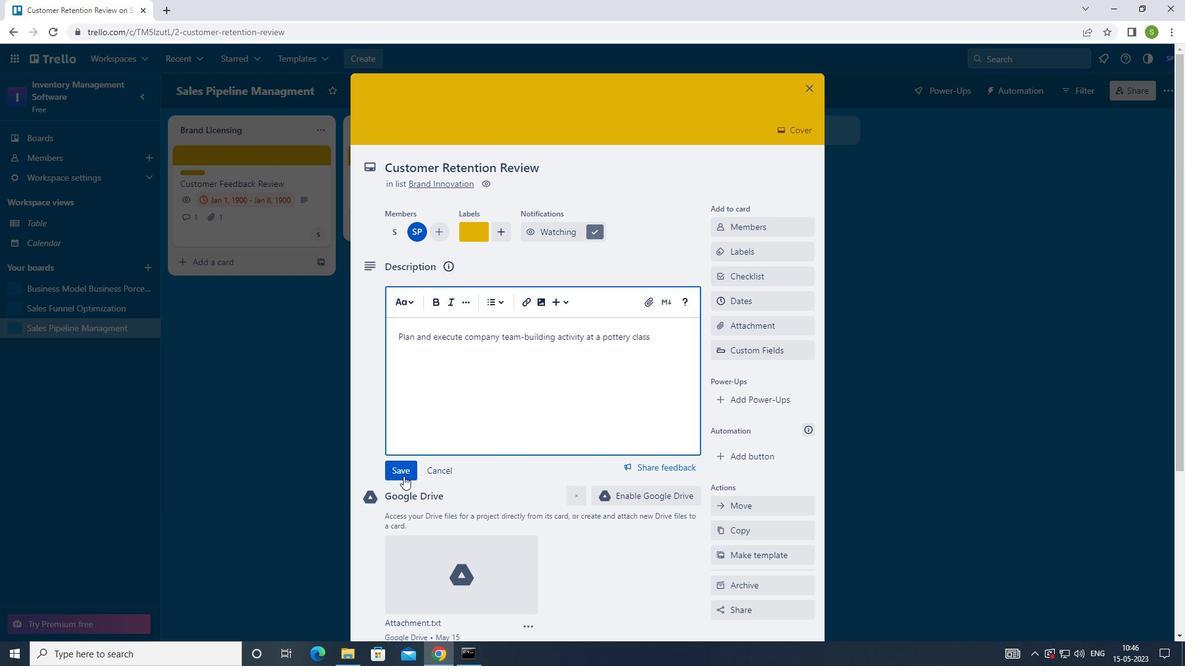 
Action: Mouse moved to (500, 456)
Screenshot: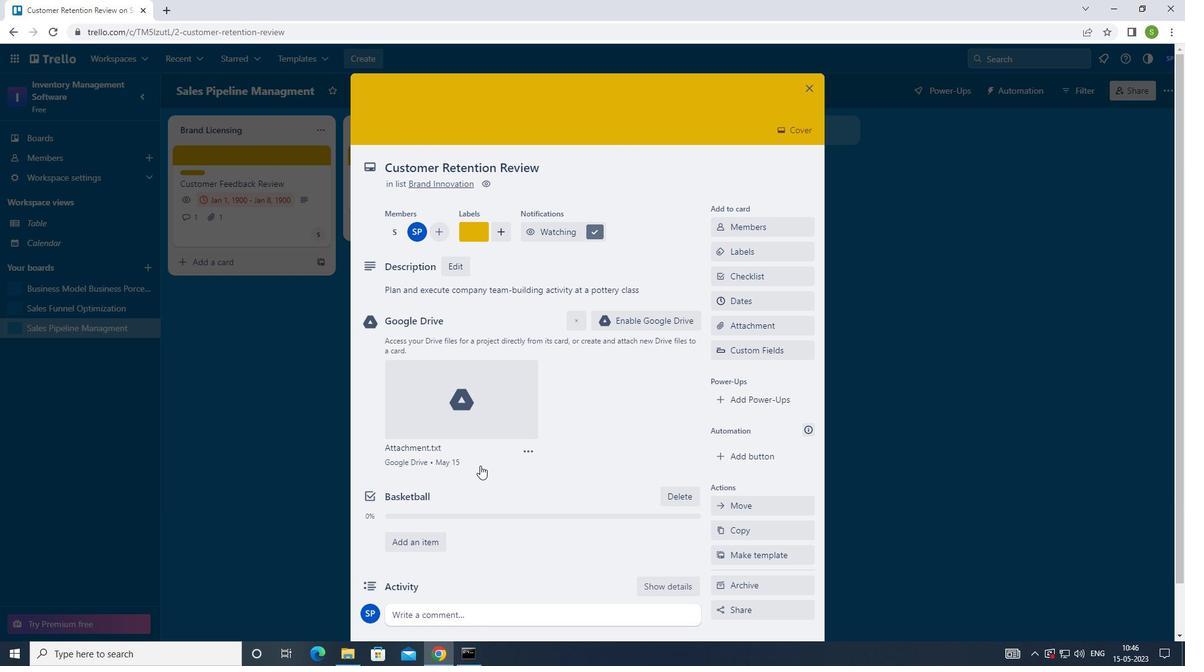 
Action: Mouse scrolled (500, 455) with delta (0, 0)
Screenshot: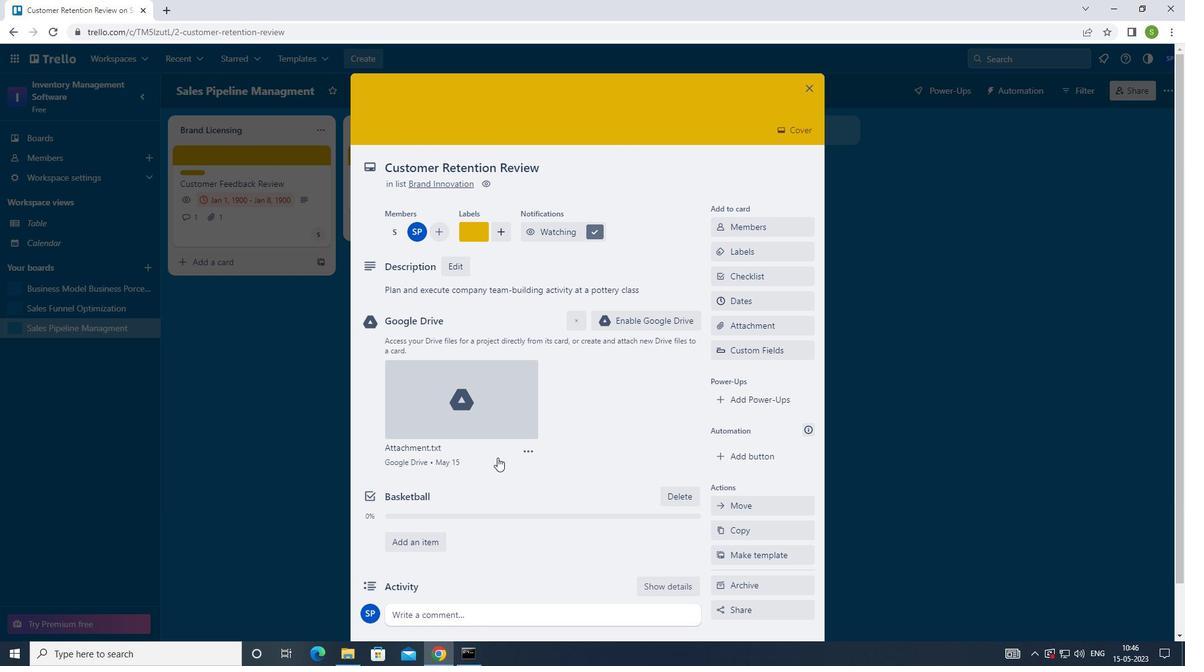 
Action: Mouse scrolled (500, 455) with delta (0, 0)
Screenshot: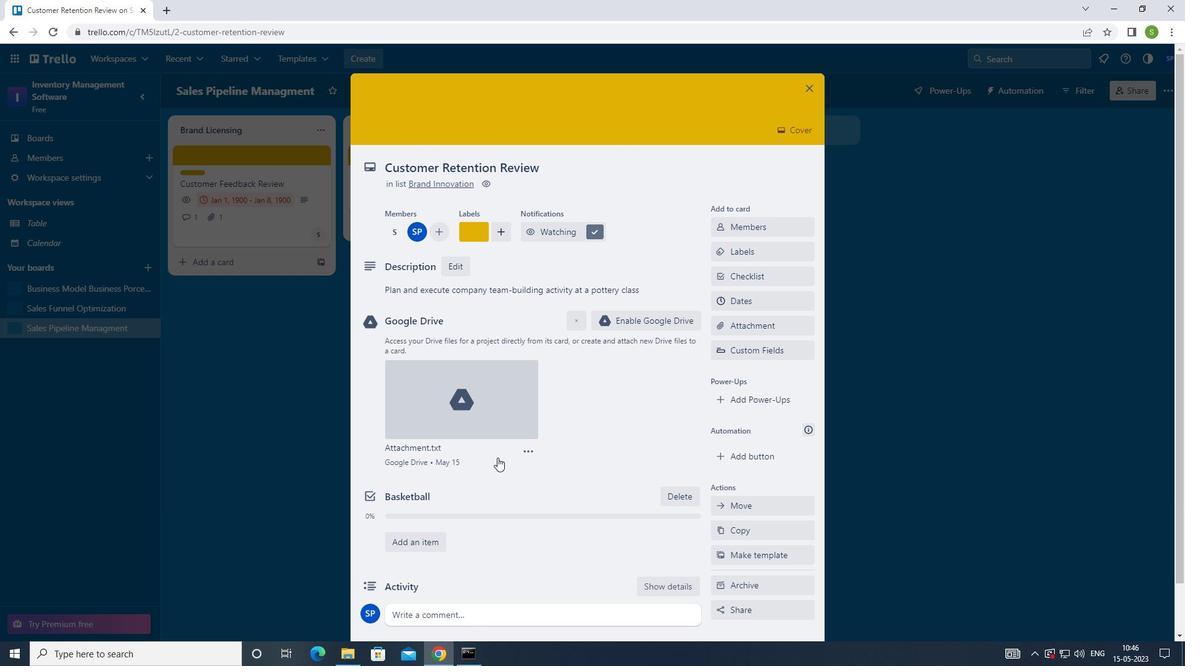 
Action: Mouse scrolled (500, 455) with delta (0, 0)
Screenshot: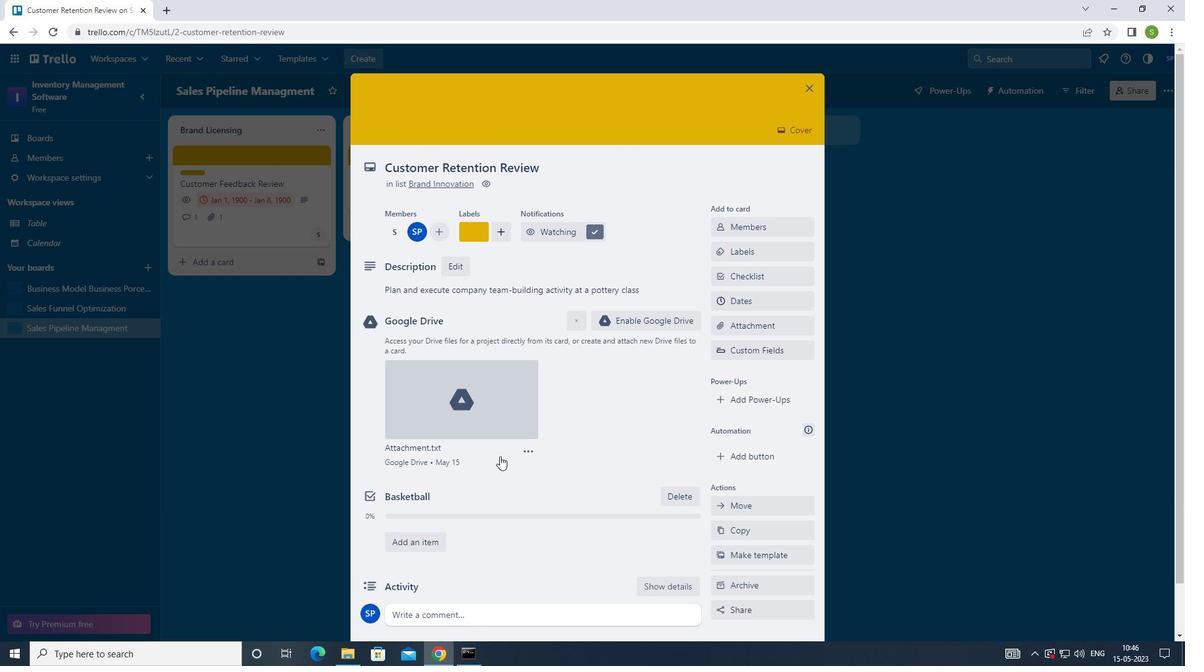 
Action: Mouse scrolled (500, 455) with delta (0, 0)
Screenshot: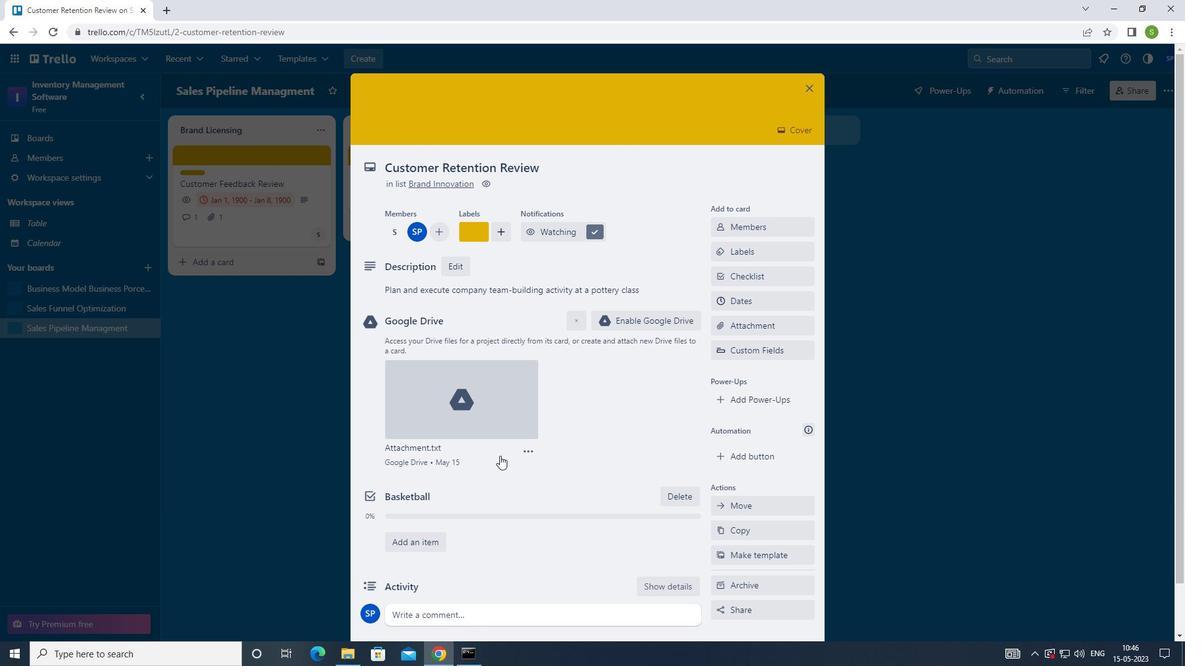 
Action: Mouse moved to (474, 564)
Screenshot: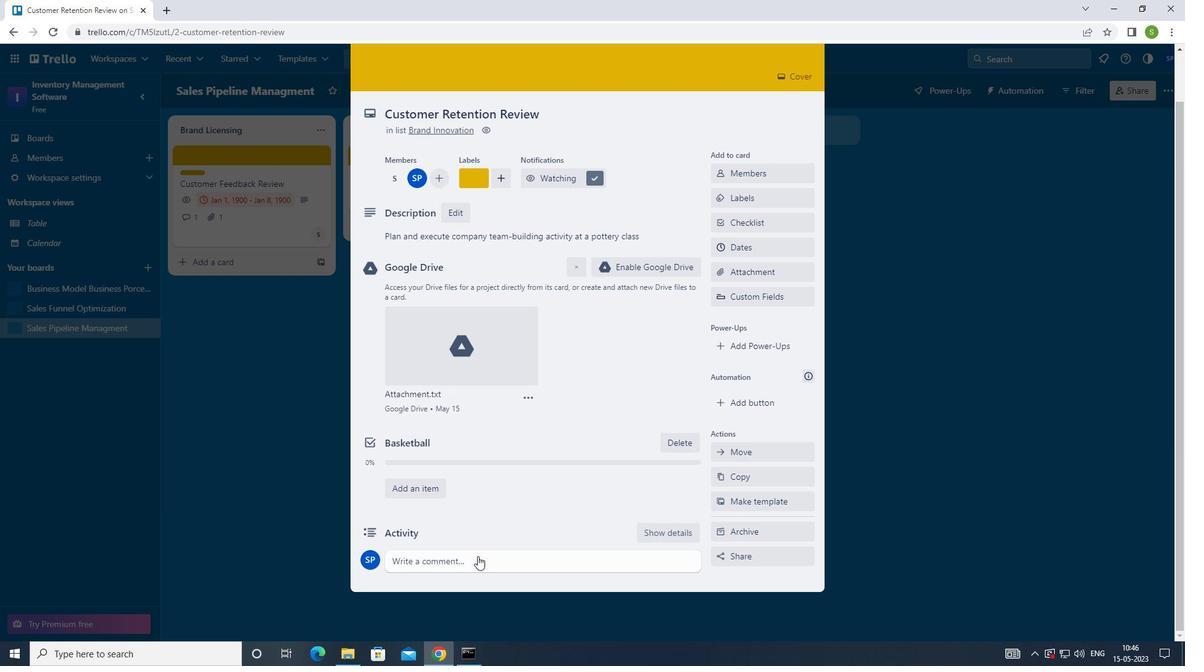 
Action: Mouse pressed left at (474, 564)
Screenshot: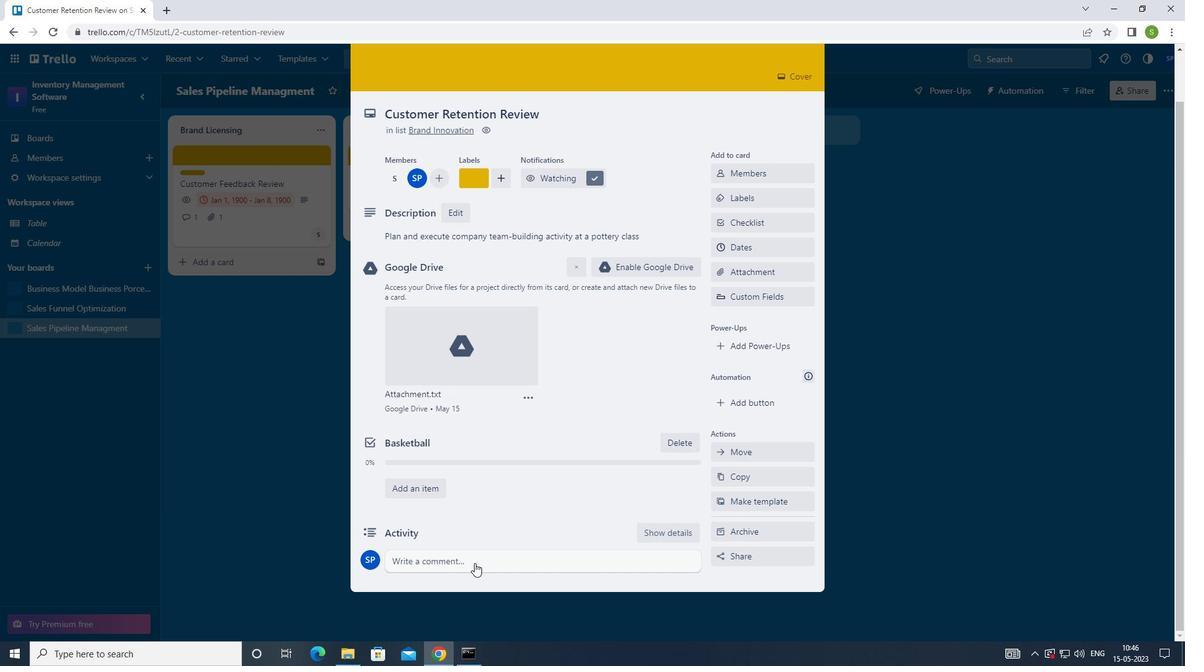 
Action: Mouse moved to (560, 370)
Screenshot: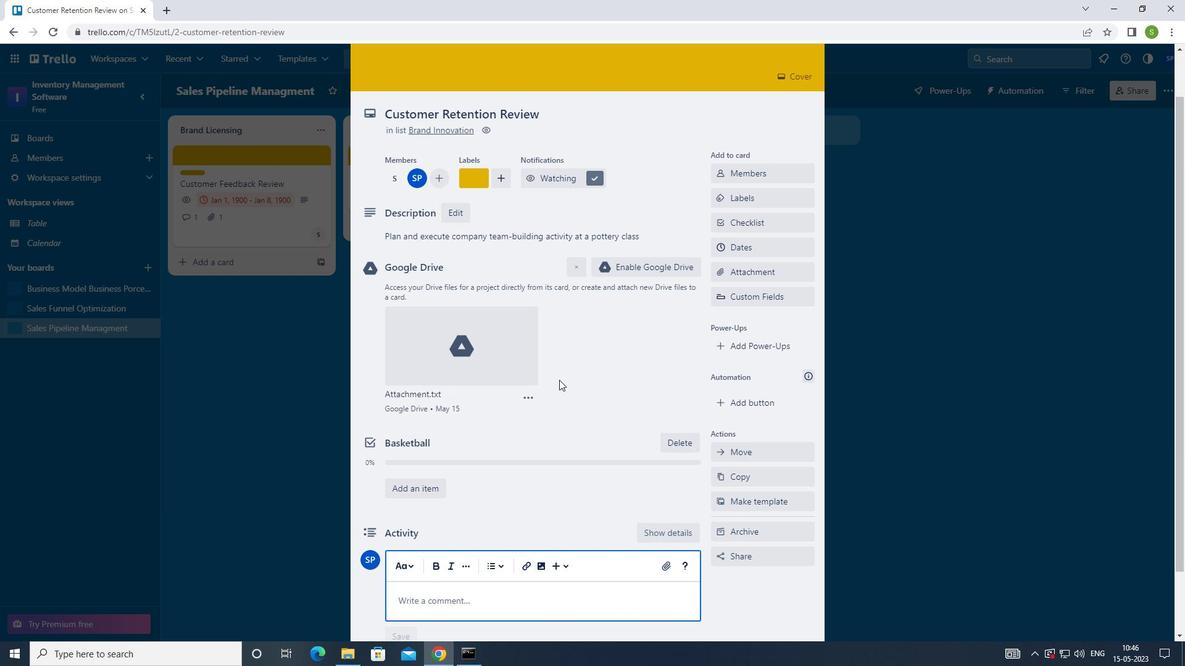 
Action: Key pressed <Key.shift><Key.shift><Key.shift>GIVEN<Key.space>THE<Key.space>POTENTIAL<Key.space>IMPACT<Key.space>OF<Key.space>THIS<Key.space>TASK<Key.space>ON<Key.space>OUR<Key.space>TEAM<Key.space>WORKLOAD<Key.space>LET<Key.space>US<Key.space>ENSUR<Key.space>THAT<Key.space>WE<Key.space>HAVE<Key.space>THE<Key.space>NECESSARY<Key.space>RESOURCE<Key.space>AND<Key.space>SUPPORT<Key.space>TO<Key.space>EXECUTE
Screenshot: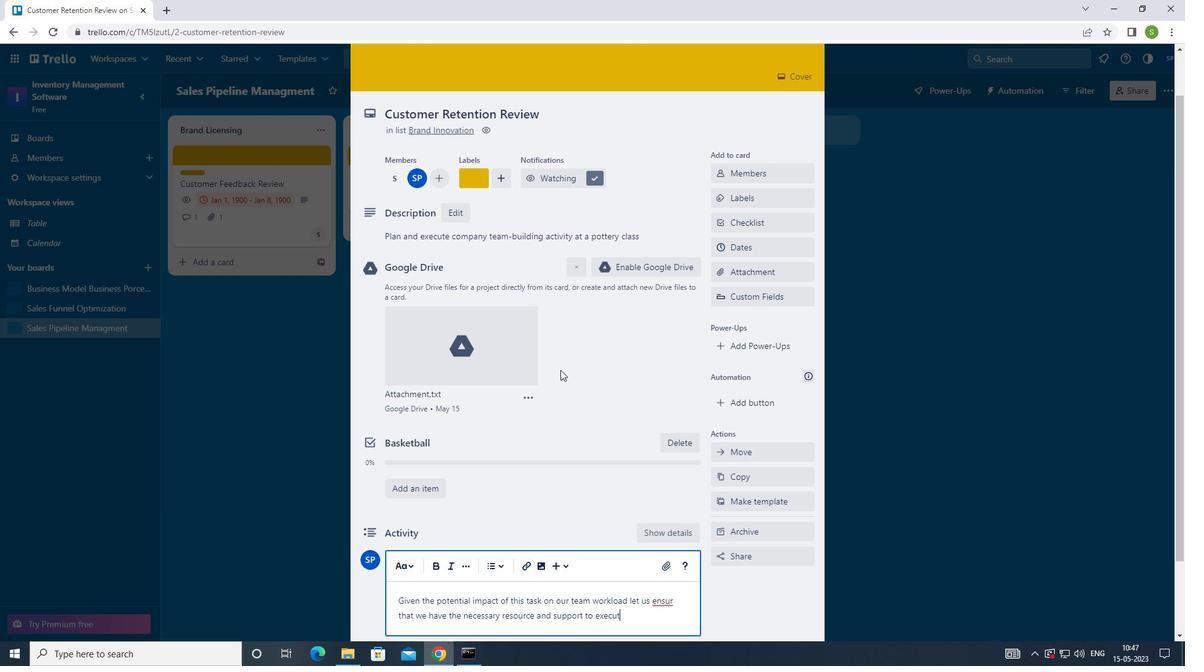 
Action: Mouse moved to (574, 343)
Screenshot: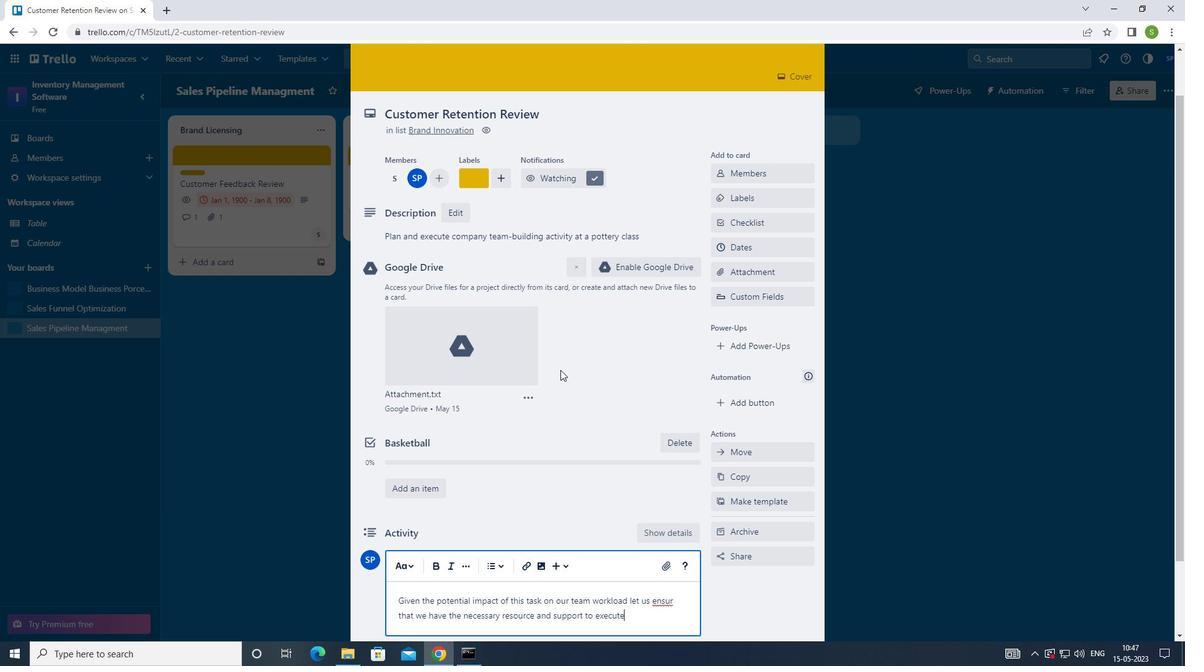 
Action: Key pressed <Key.space>IT<Key.space>EFFECTIVELY
Screenshot: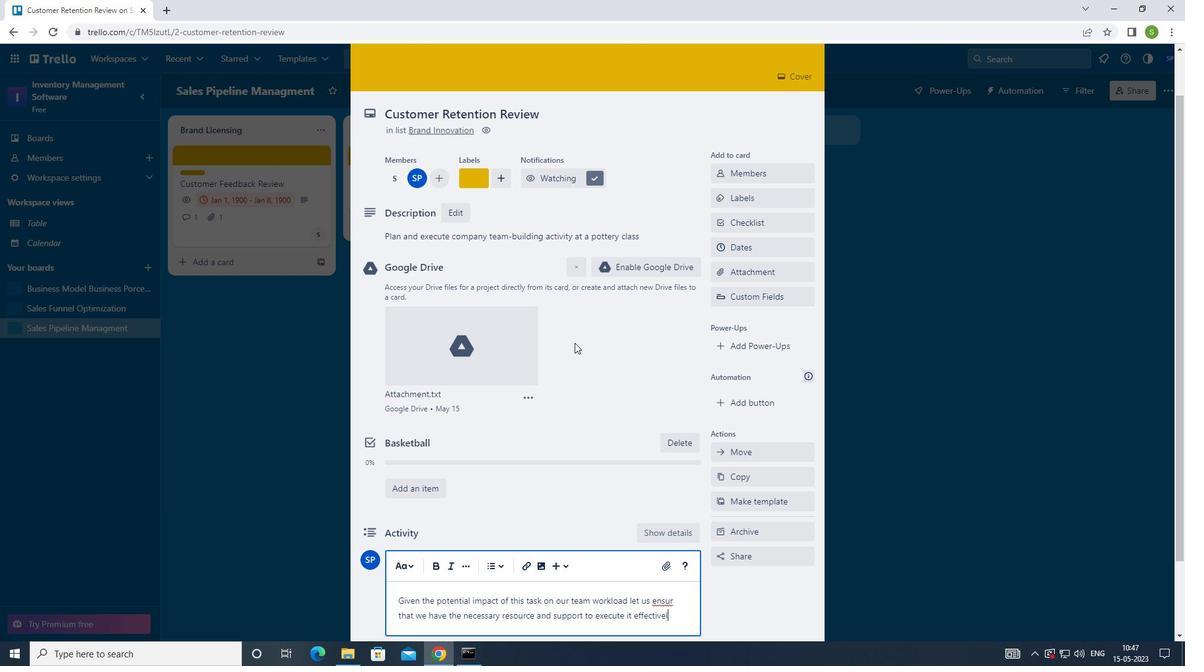 
Action: Mouse moved to (672, 599)
Screenshot: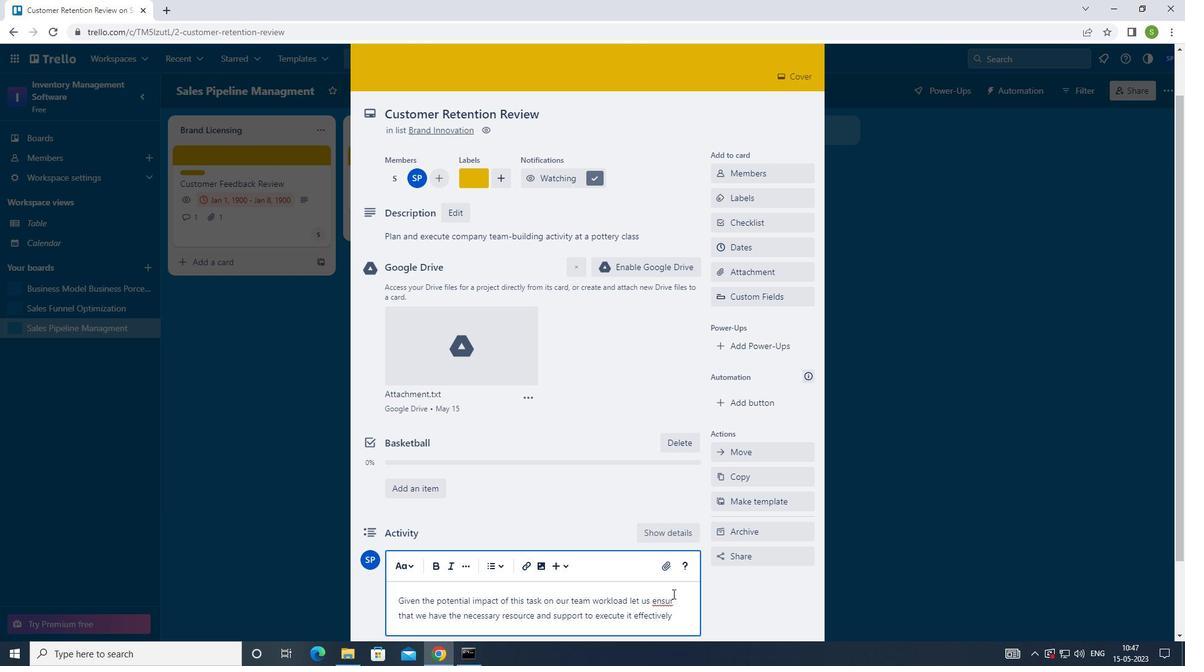 
Action: Mouse pressed left at (672, 599)
Screenshot: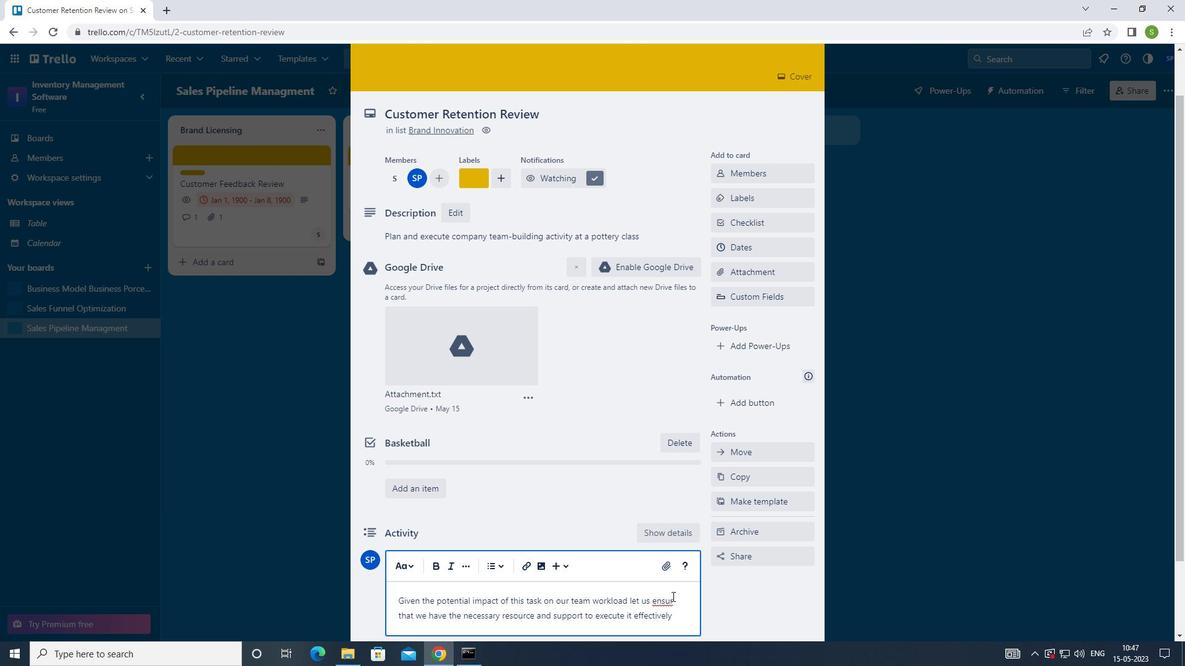 
Action: Mouse moved to (682, 600)
Screenshot: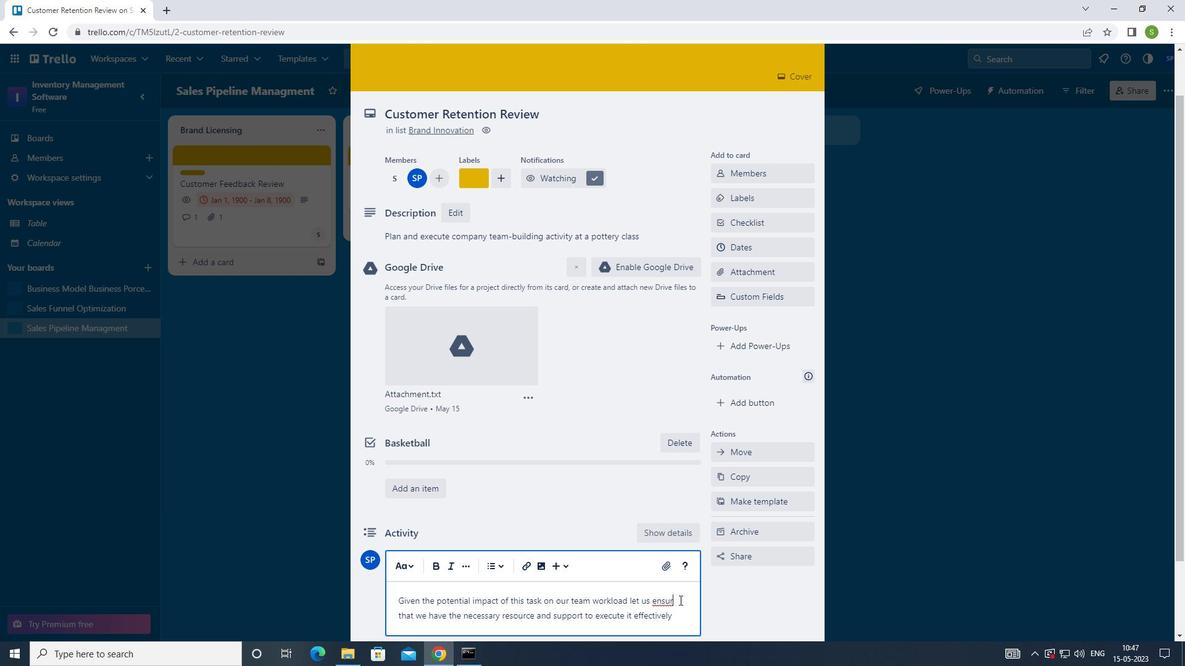 
Action: Key pressed E
Screenshot: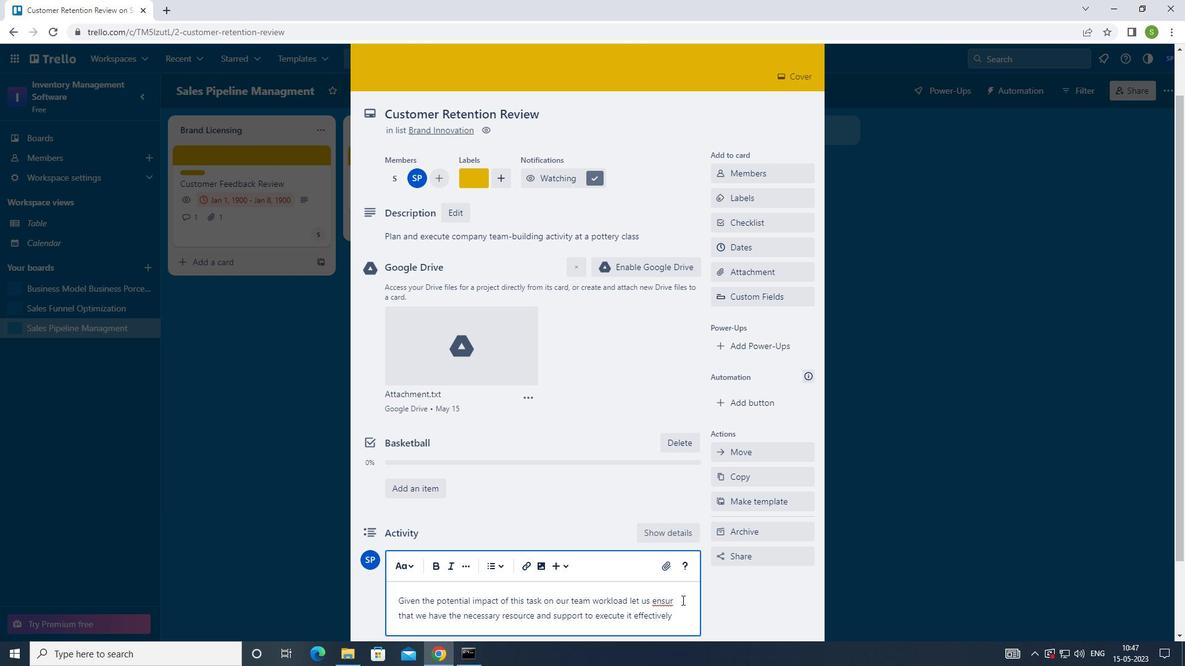 
Action: Mouse moved to (679, 588)
Screenshot: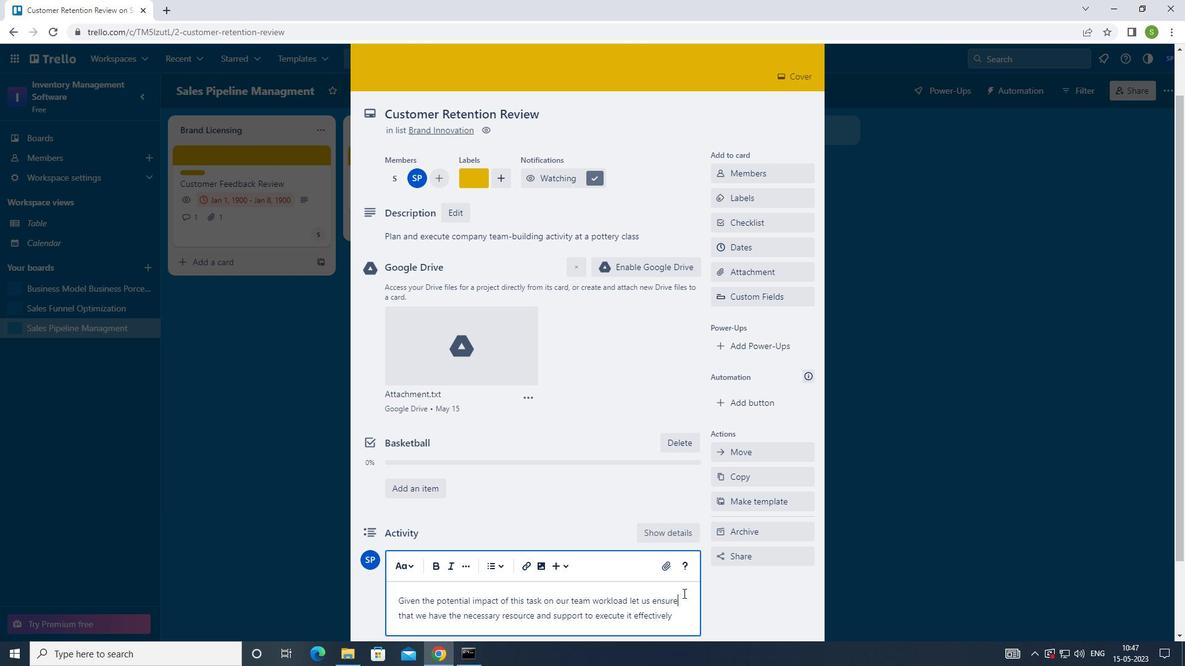 
Action: Mouse scrolled (679, 587) with delta (0, 0)
Screenshot: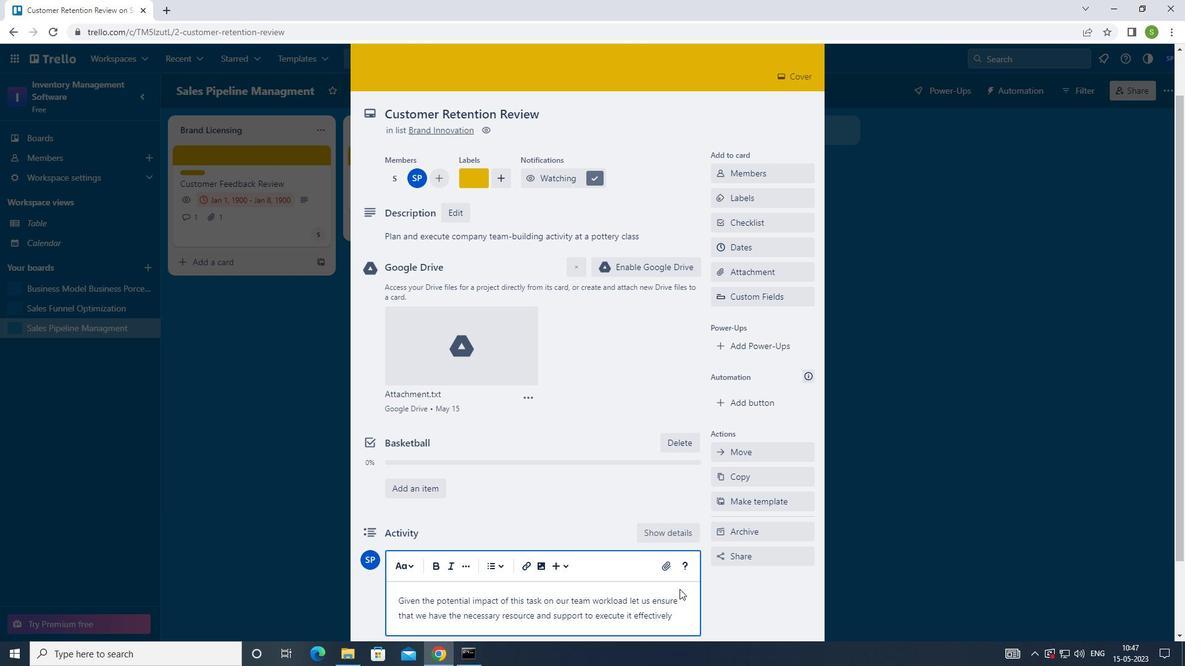 
Action: Mouse scrolled (679, 587) with delta (0, 0)
Screenshot: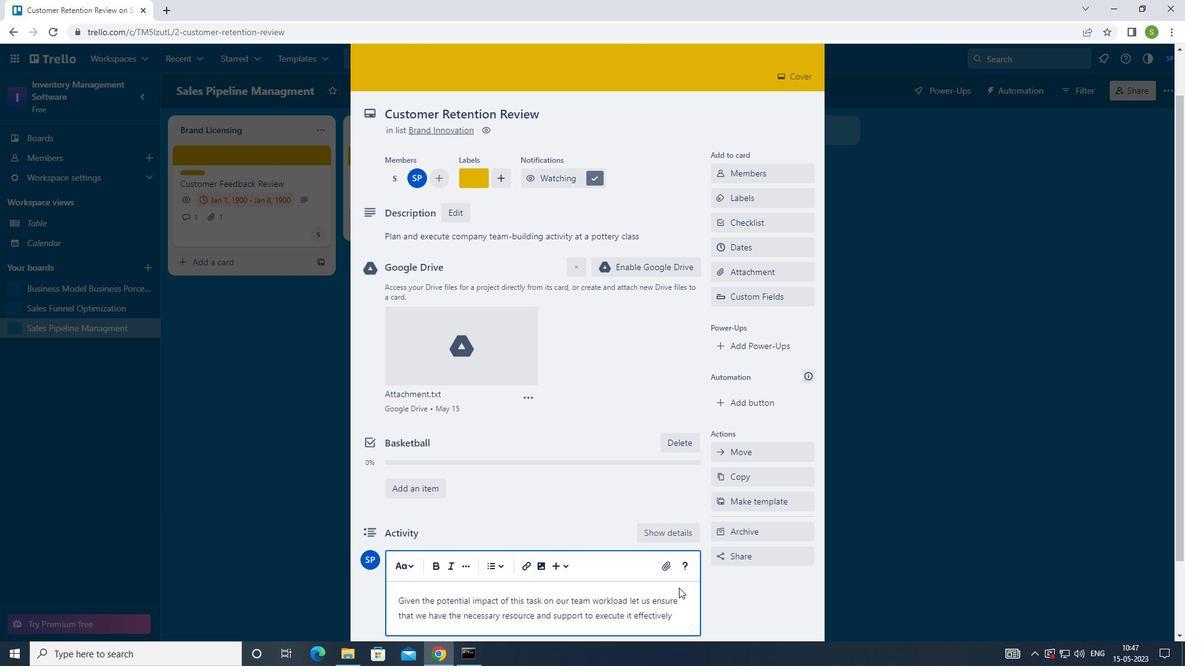 
Action: Mouse scrolled (679, 587) with delta (0, 0)
Screenshot: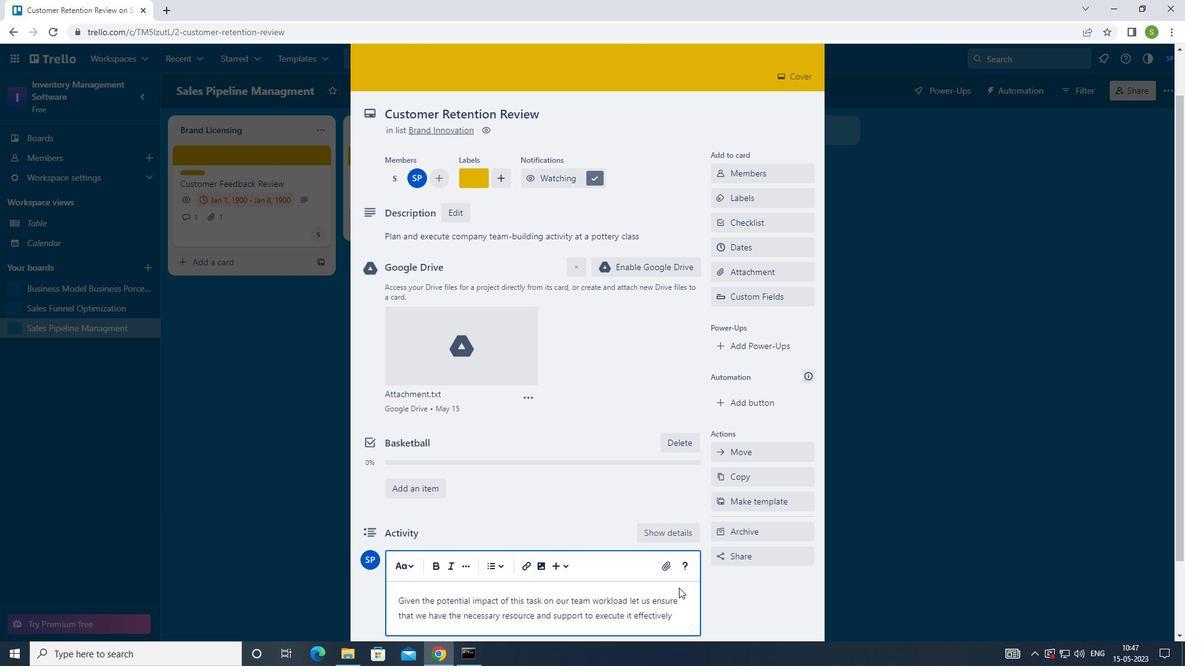 
Action: Mouse moved to (394, 566)
Screenshot: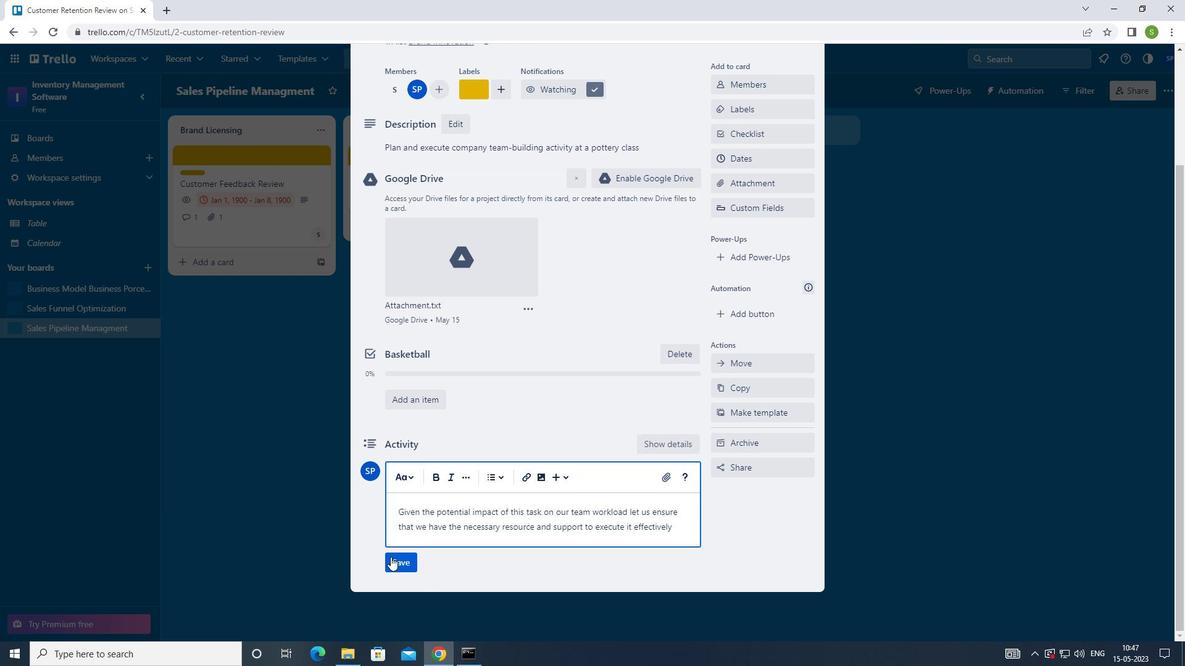 
Action: Mouse pressed left at (394, 566)
Screenshot: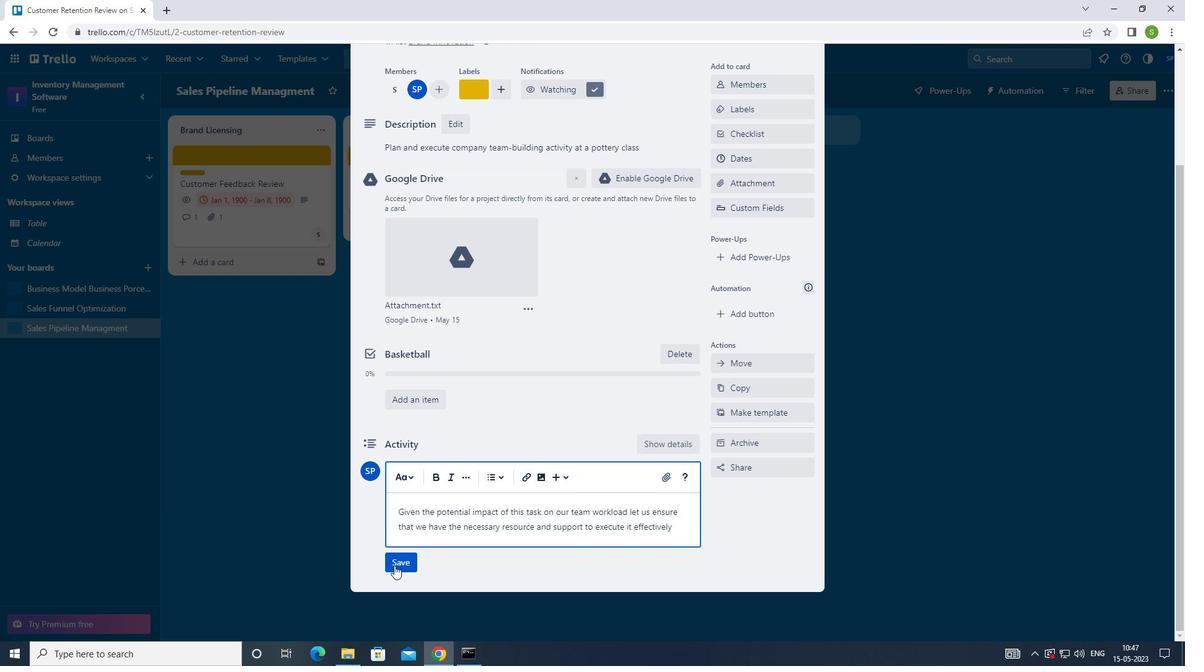 
Action: Mouse moved to (520, 518)
Screenshot: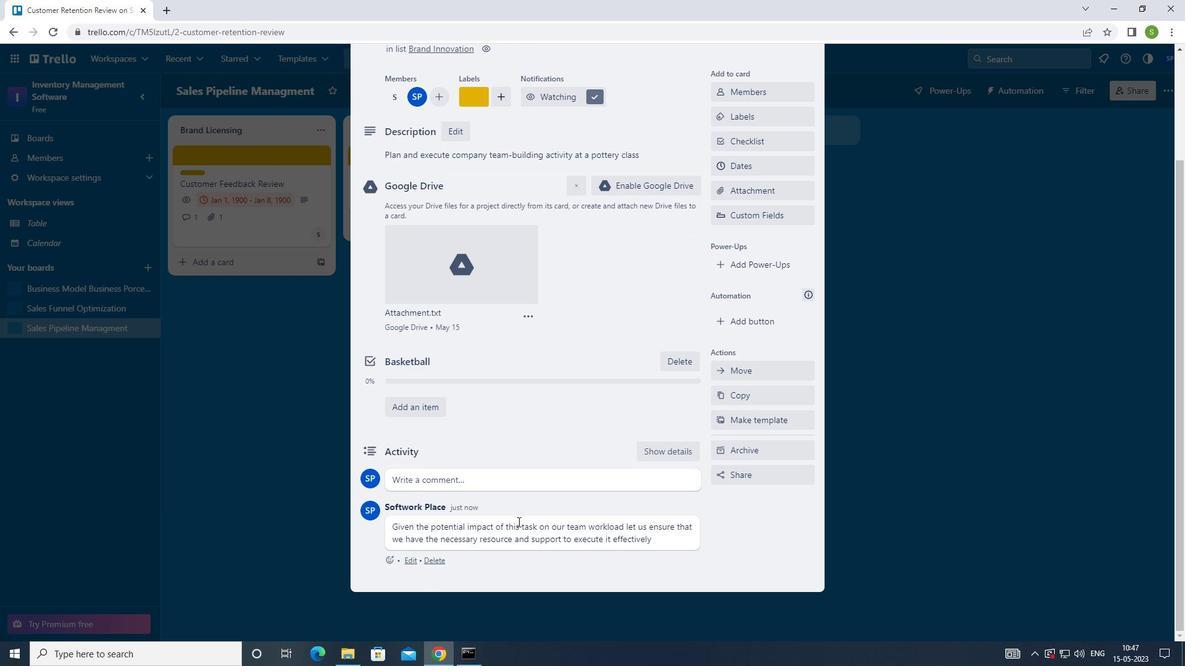 
Action: Mouse scrolled (520, 518) with delta (0, 0)
Screenshot: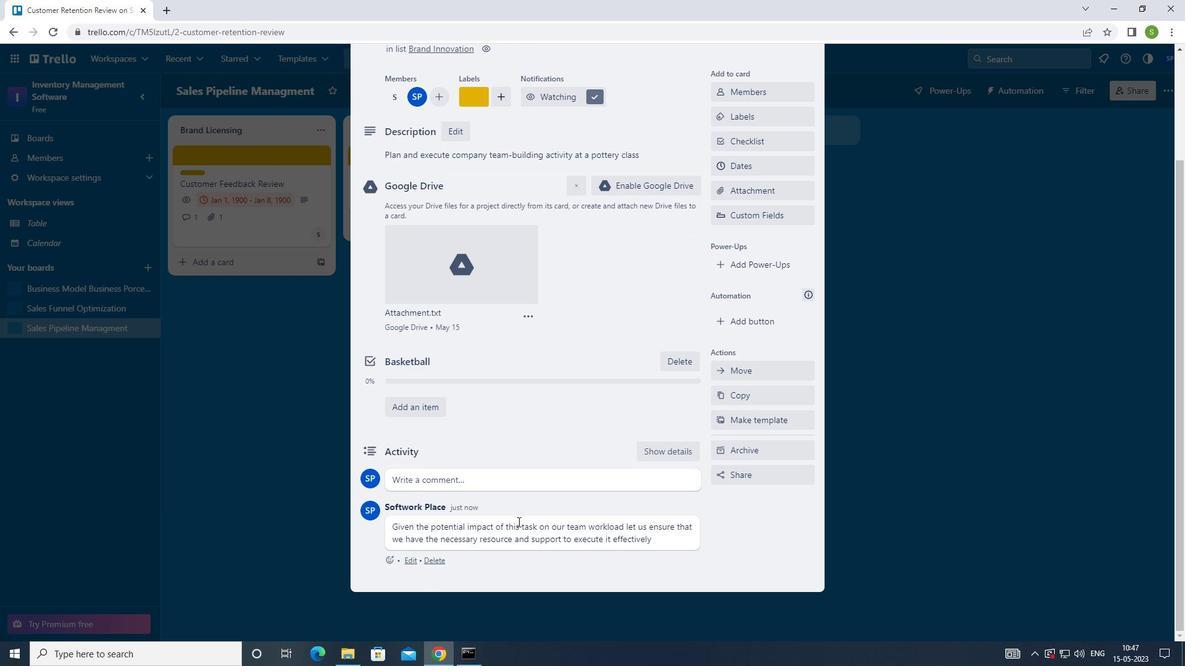 
Action: Mouse moved to (521, 516)
Screenshot: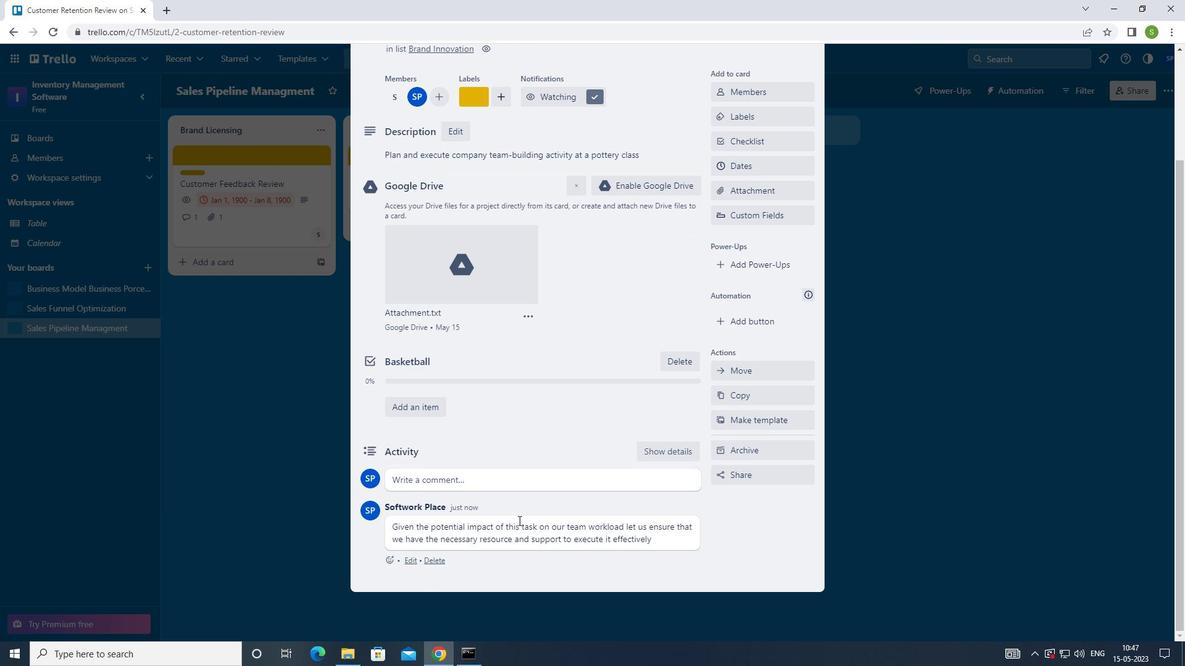 
Action: Mouse scrolled (521, 517) with delta (0, 0)
Screenshot: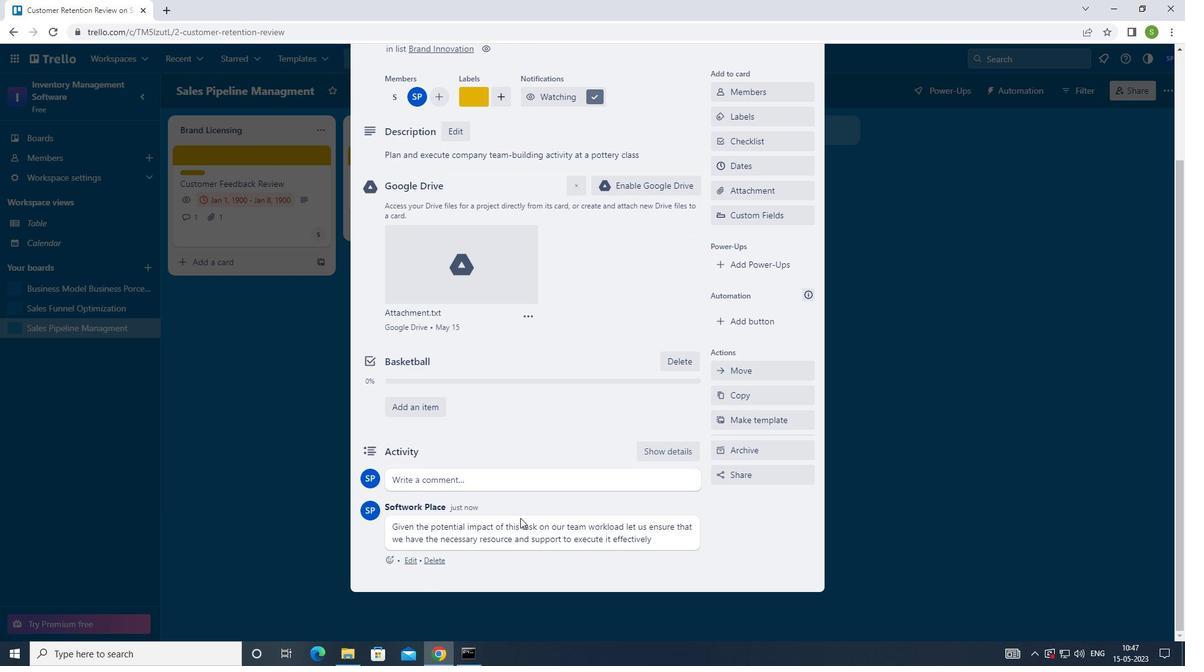 
Action: Mouse moved to (748, 292)
Screenshot: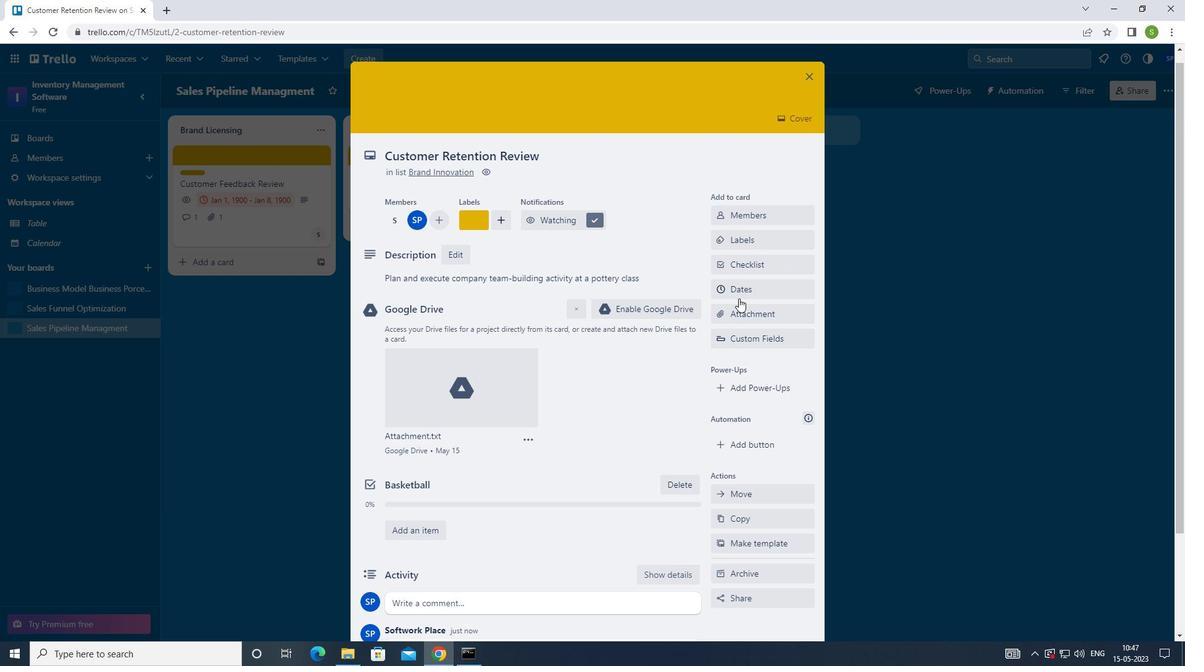 
Action: Mouse pressed left at (748, 292)
Screenshot: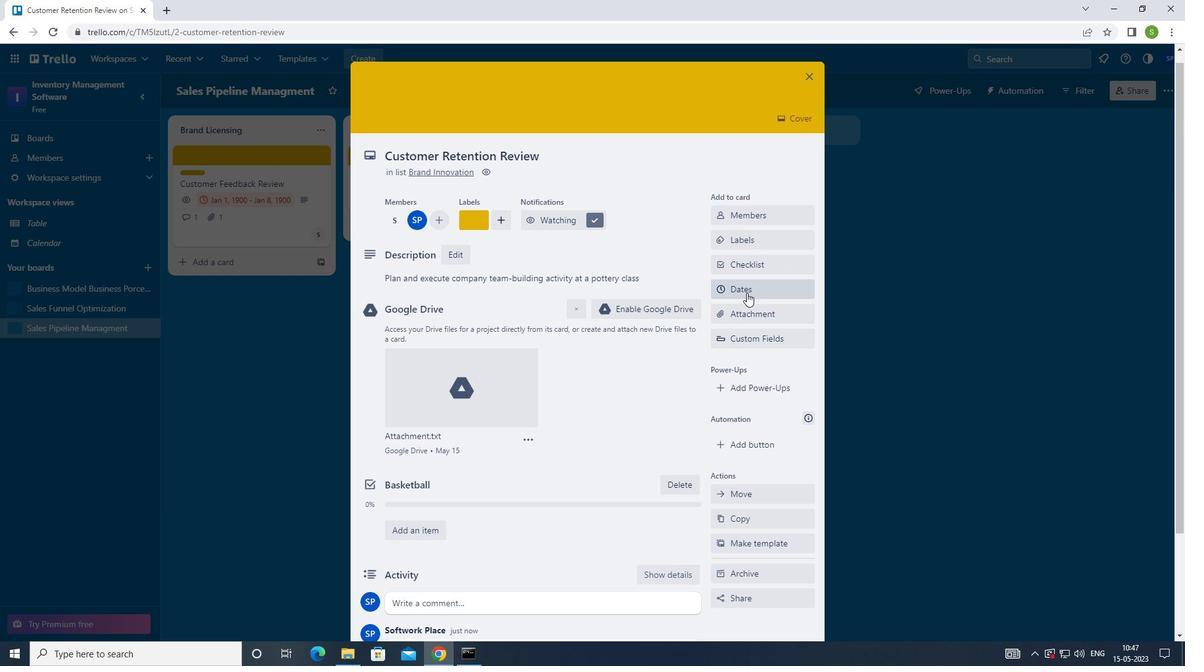 
Action: Mouse moved to (726, 314)
Screenshot: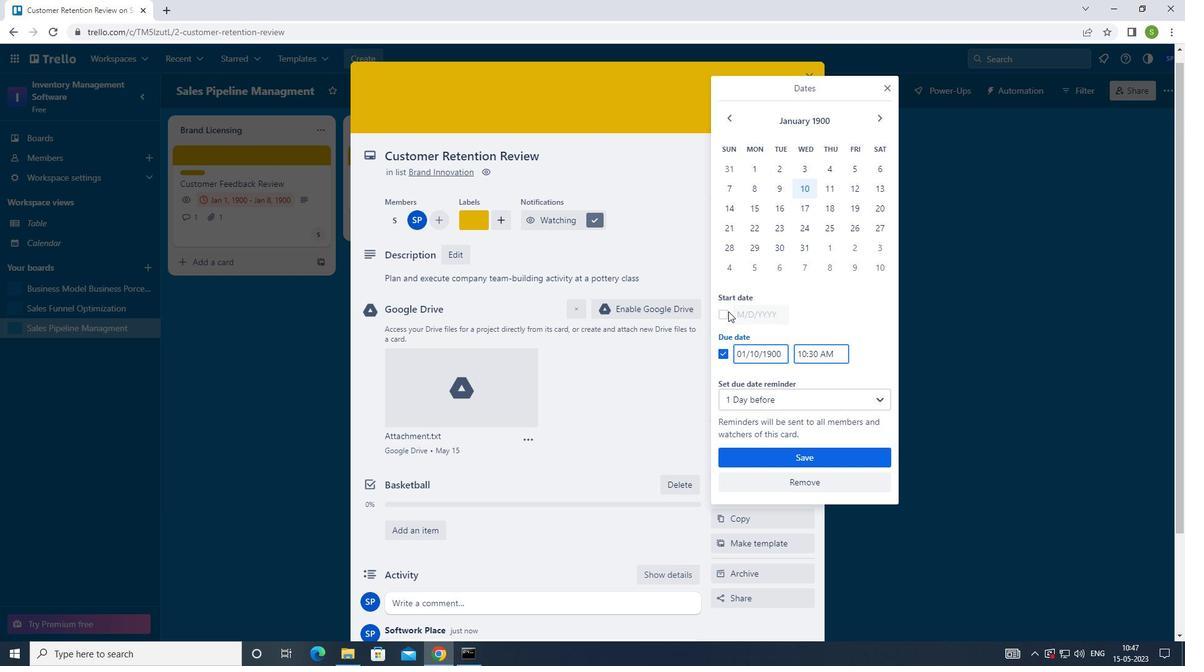 
Action: Mouse pressed left at (726, 314)
Screenshot: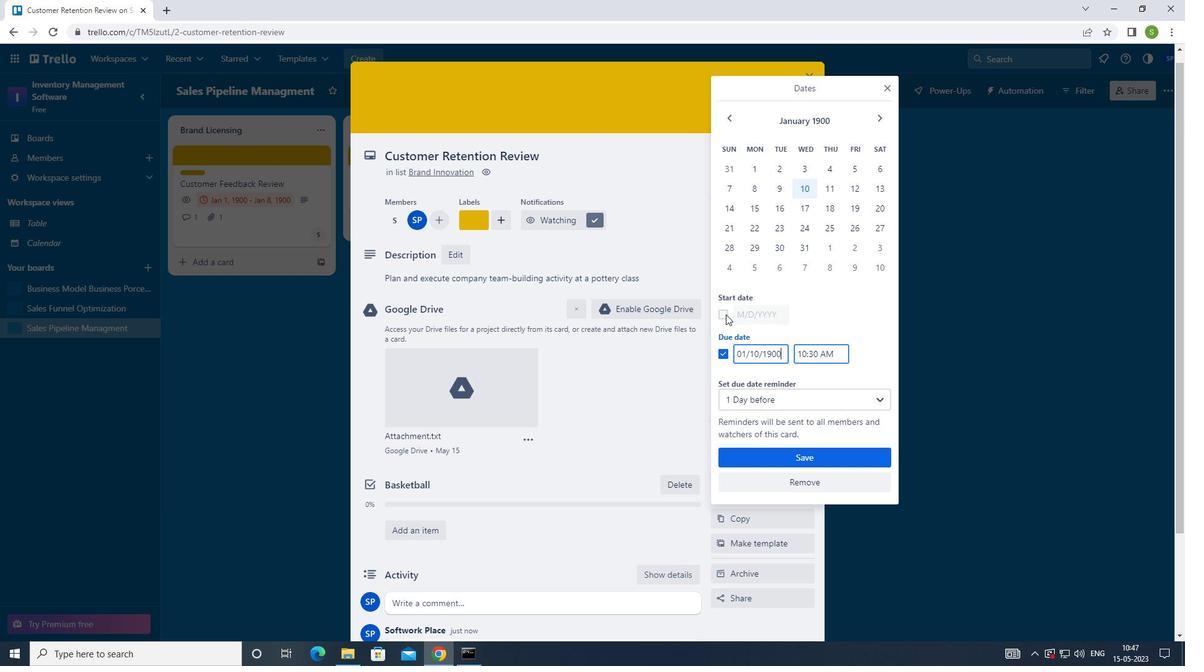 
Action: Mouse moved to (830, 165)
Screenshot: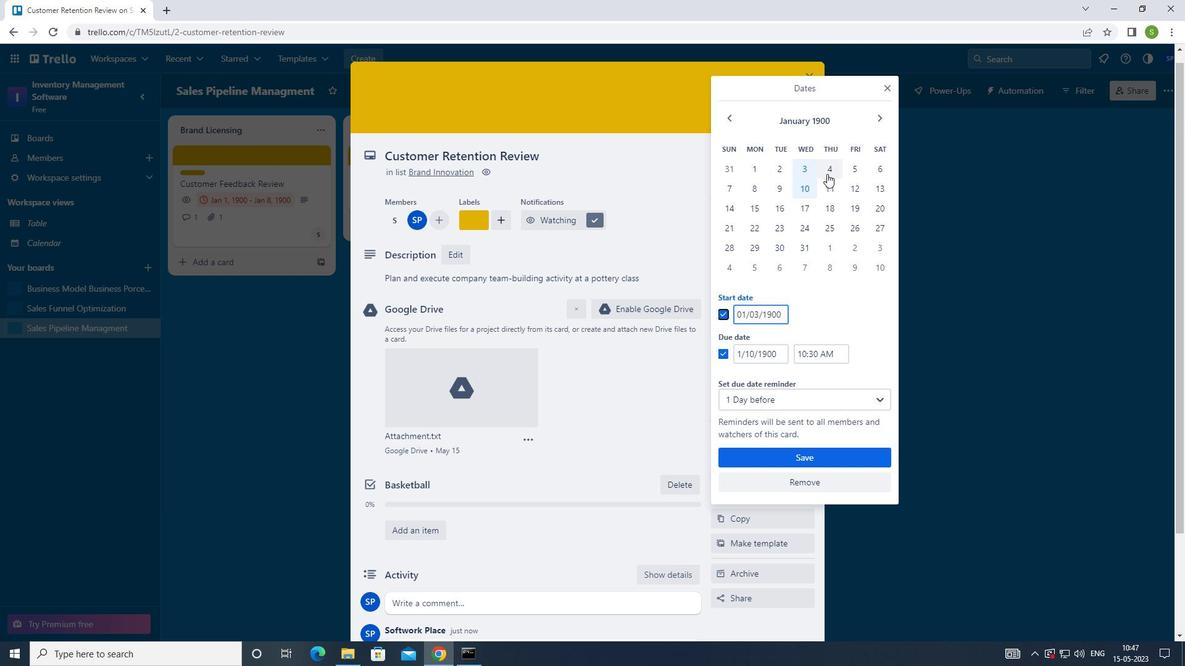
Action: Mouse pressed left at (830, 165)
Screenshot: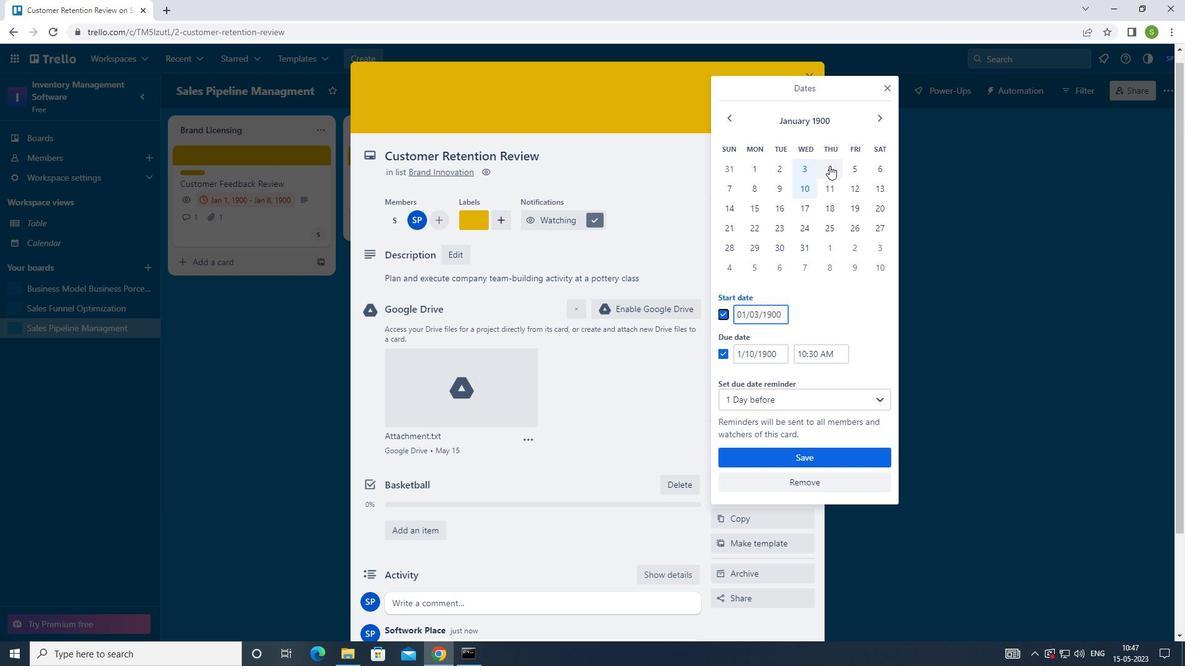 
Action: Mouse moved to (830, 182)
Screenshot: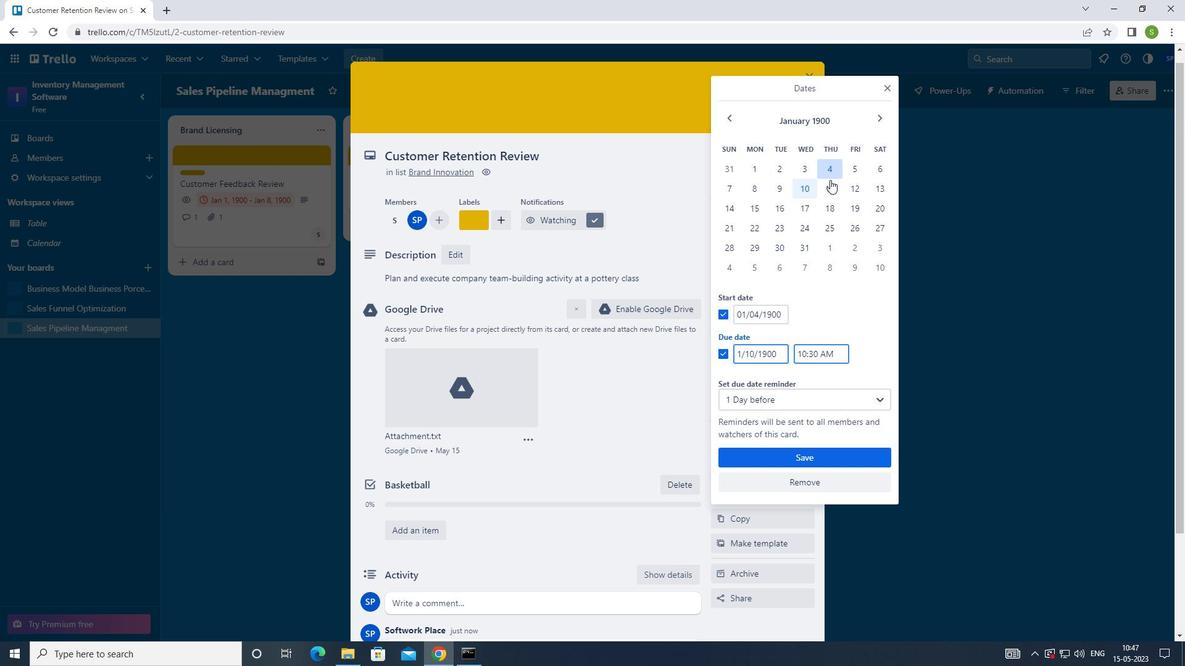 
Action: Mouse pressed left at (830, 182)
Screenshot: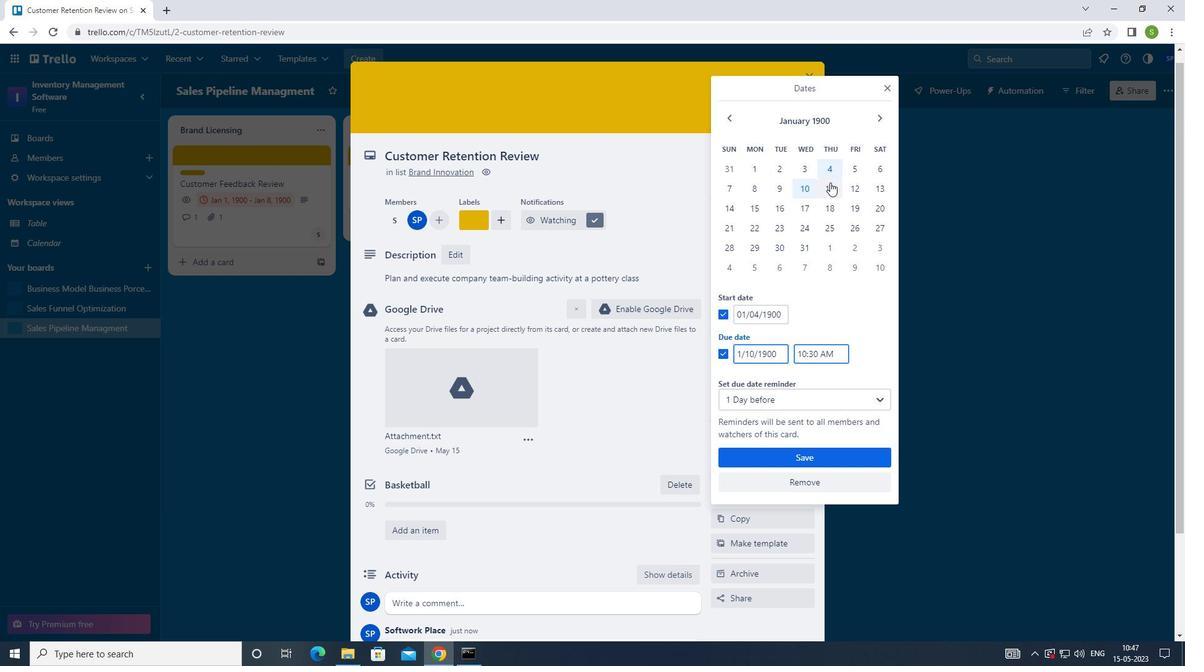 
Action: Mouse moved to (791, 456)
Screenshot: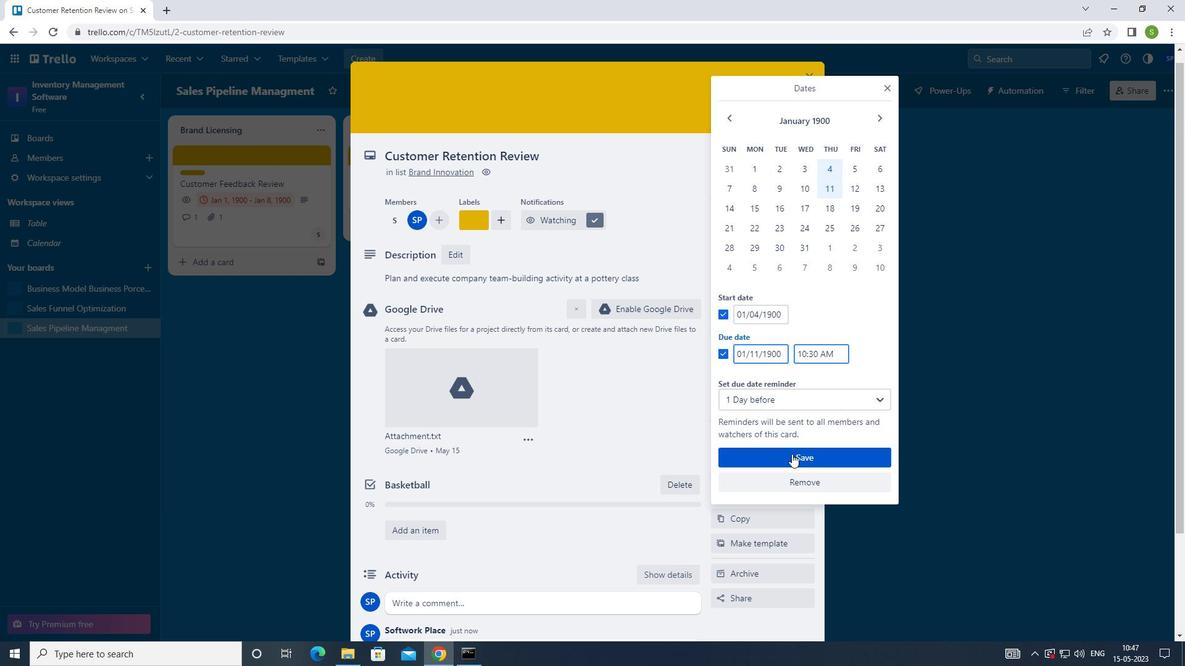 
Action: Mouse pressed left at (791, 456)
Screenshot: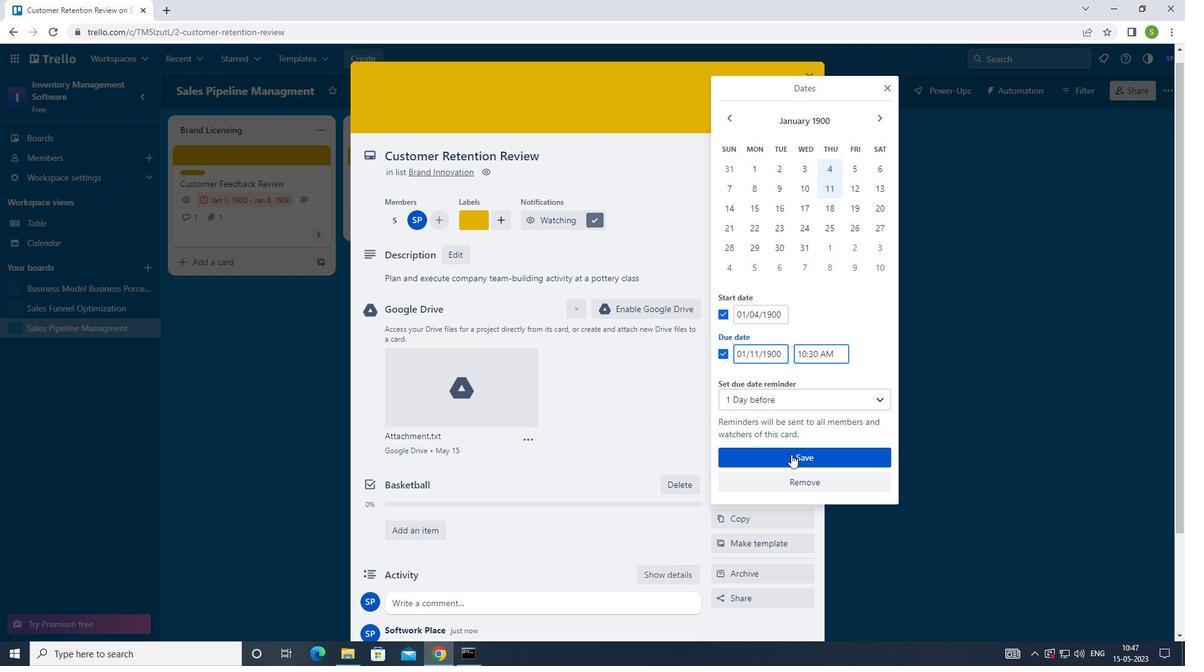 
Action: Key pressed <Key.f8>
Screenshot: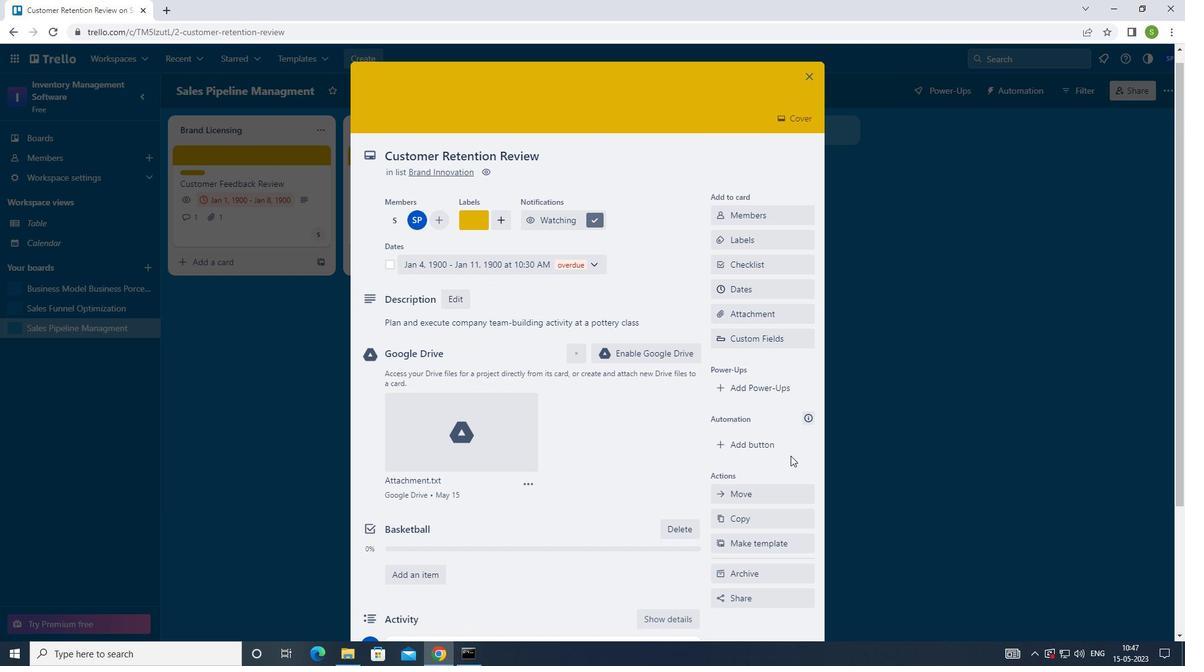 
